 Task: Look for Airbnb options in Toktogul, Kyrgyzstan from 10th December, 2023 to 15th December, 2023 for 7 adults.4 bedrooms having 7 beds and 4 bathrooms. Property type can be house. Amenities needed are: wifi, TV, free parkinig on premises, gym, breakfast. Look for 3 properties as per requirement.
Action: Mouse moved to (571, 83)
Screenshot: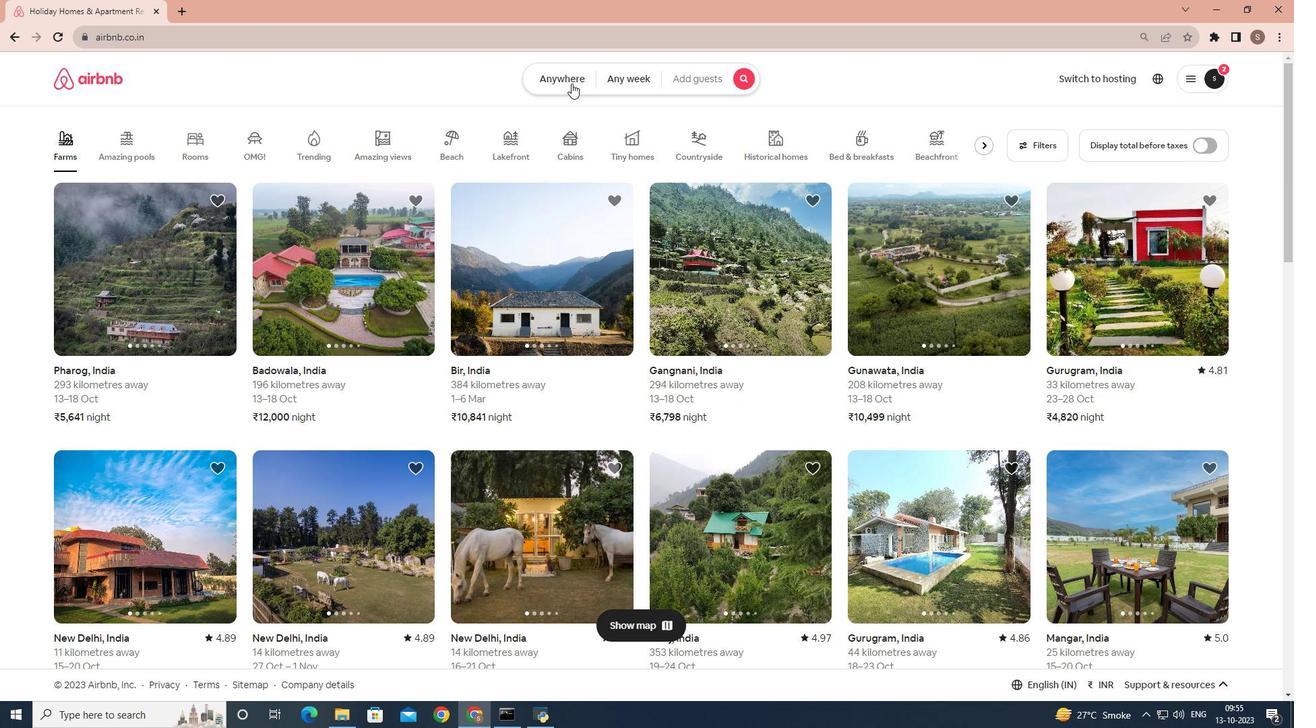 
Action: Mouse pressed left at (571, 83)
Screenshot: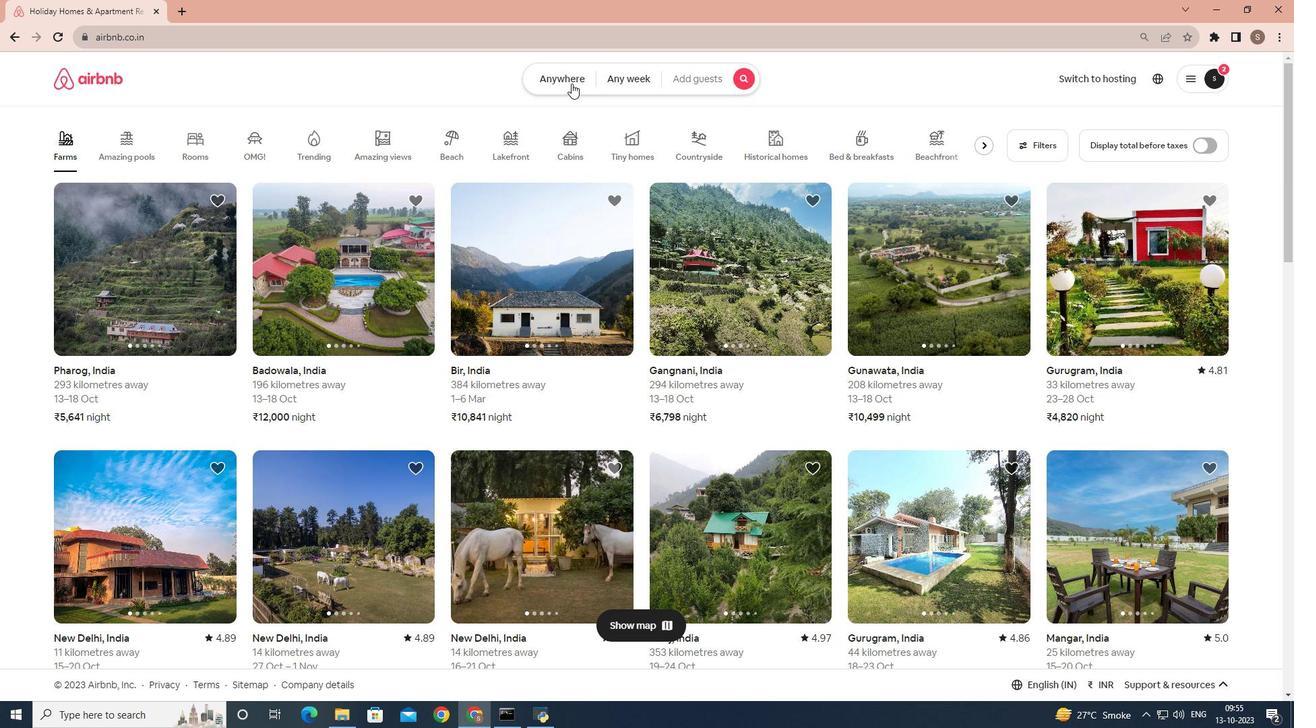 
Action: Mouse moved to (482, 136)
Screenshot: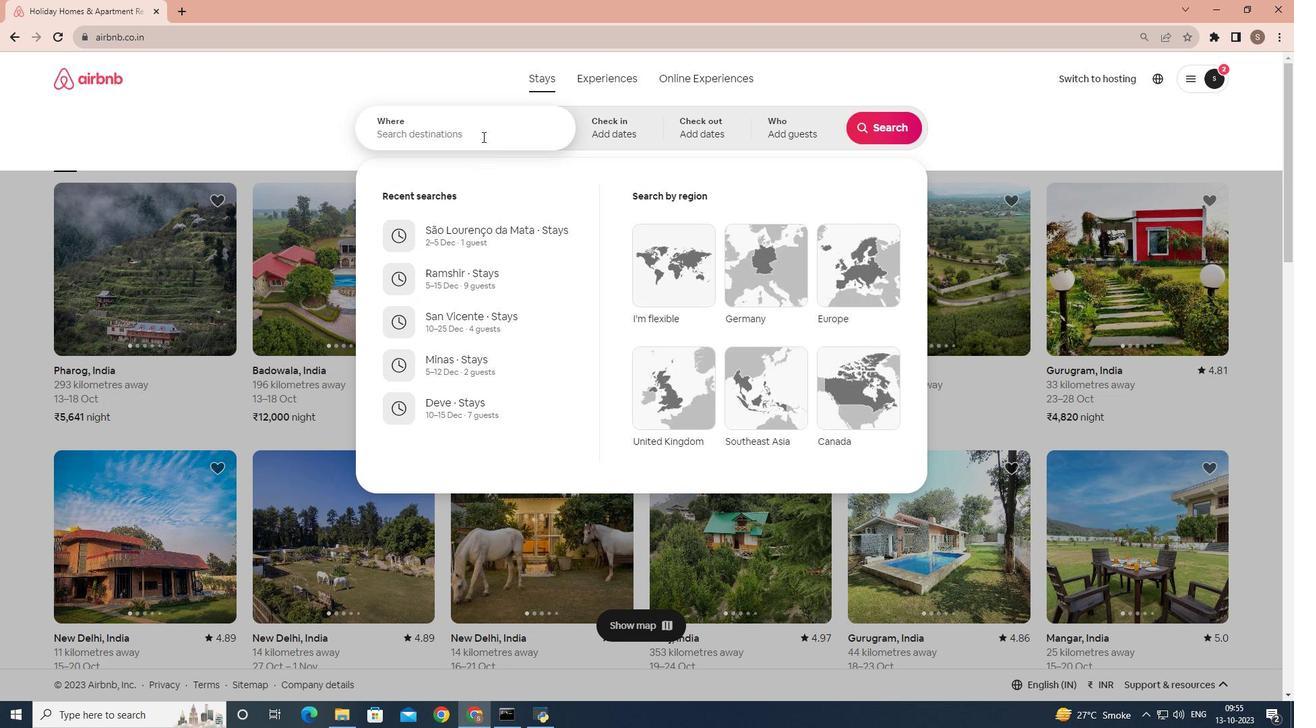 
Action: Mouse pressed left at (482, 136)
Screenshot: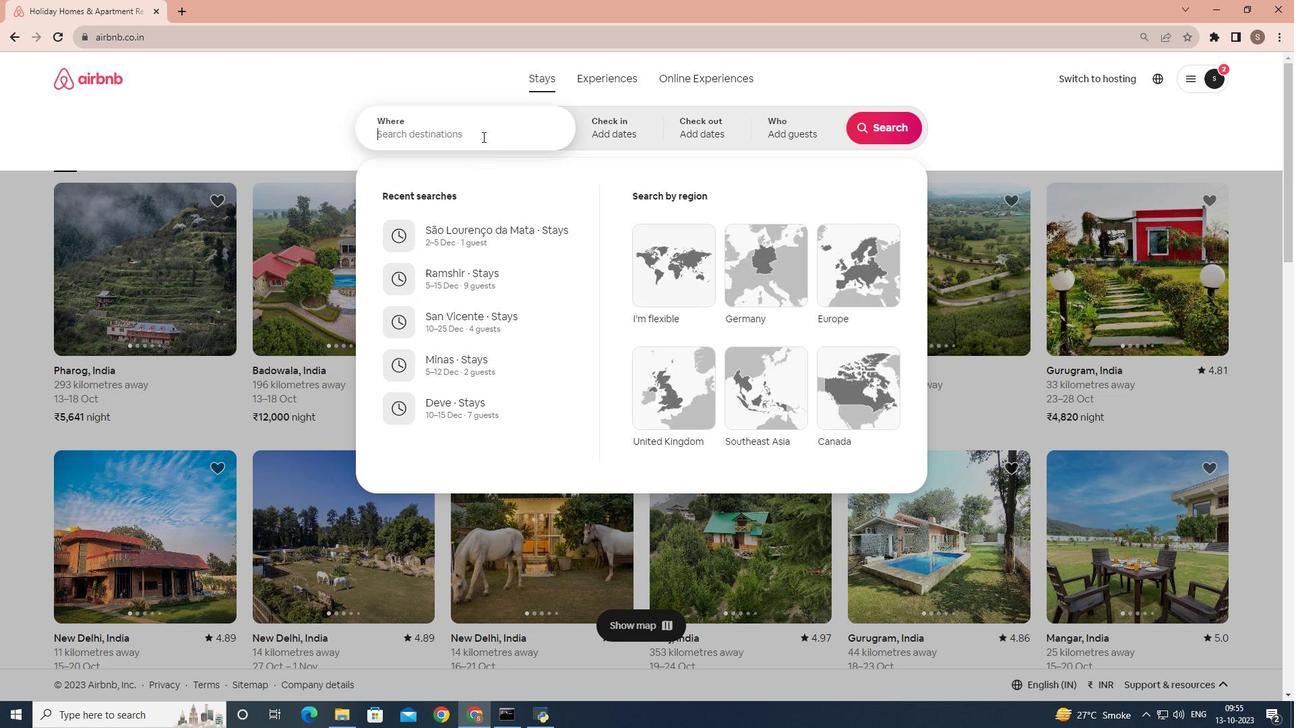 
Action: Key pressed <Key.shift><Key.shift><Key.shift><Key.shift><Key.shift>Toktogul,<Key.space><Key.shift>Kyrgyzstran
Screenshot: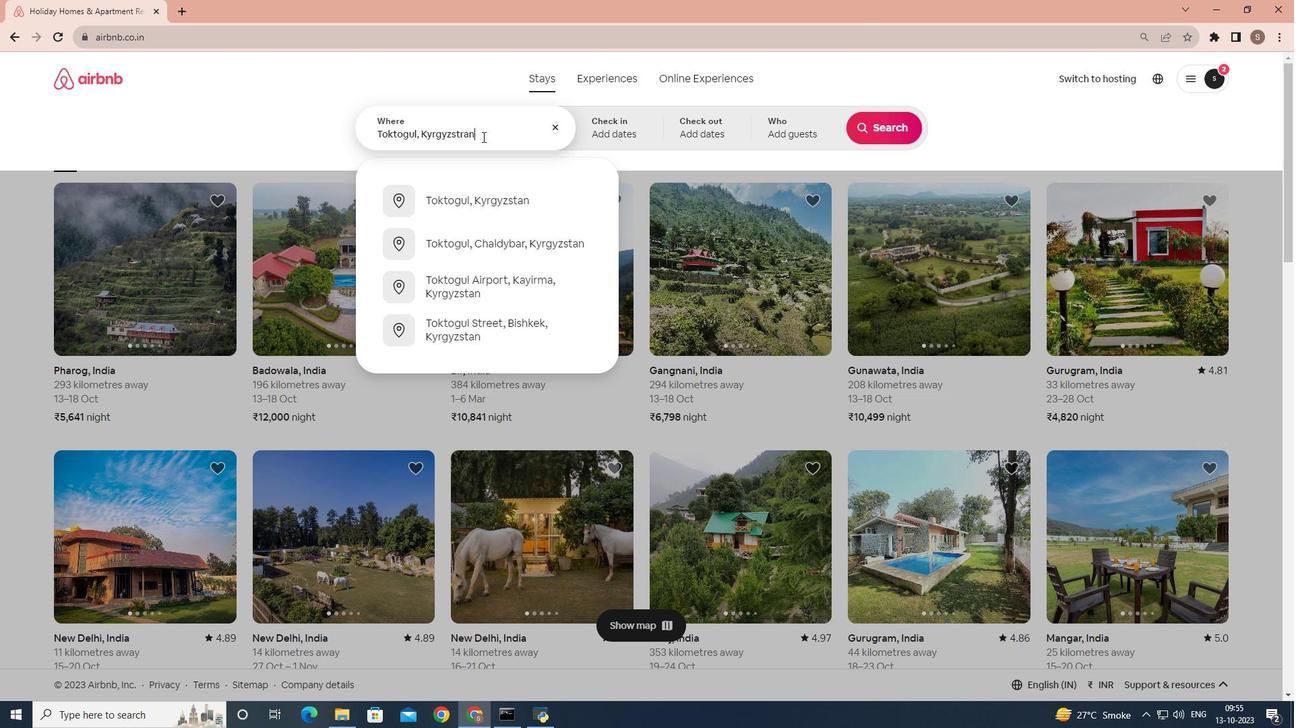 
Action: Mouse moved to (520, 198)
Screenshot: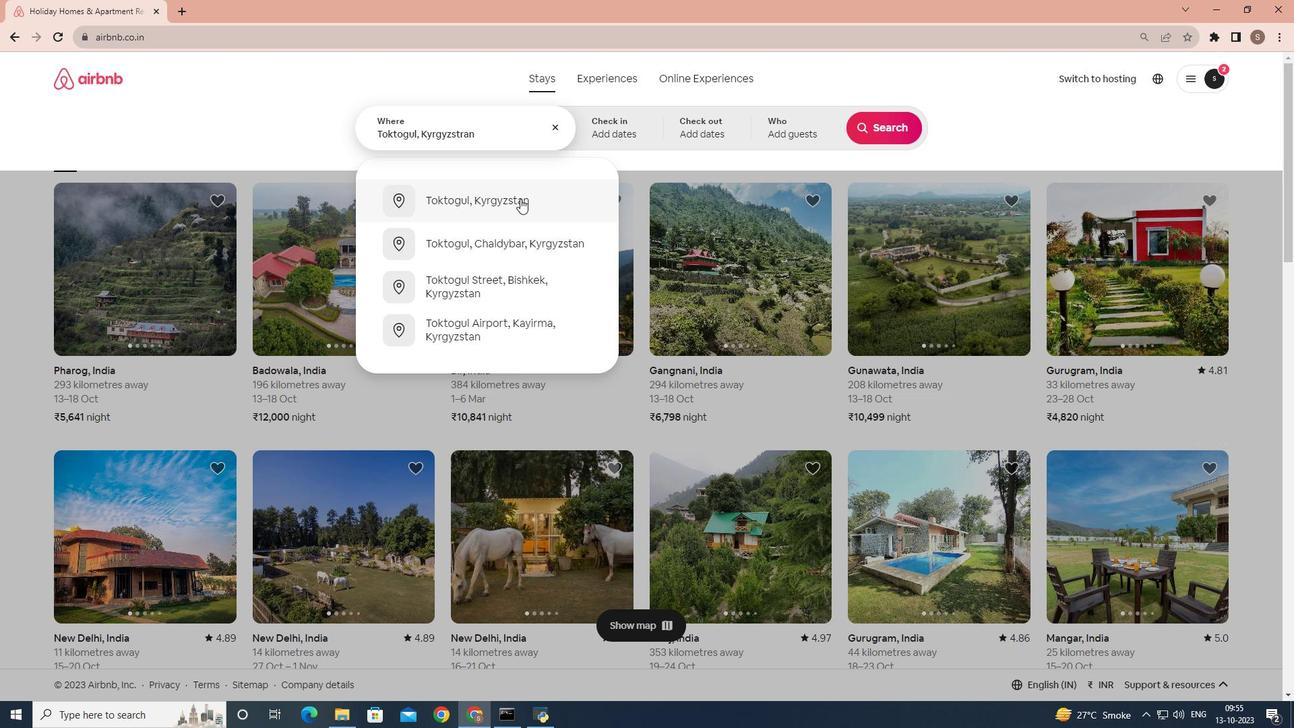 
Action: Mouse pressed left at (520, 198)
Screenshot: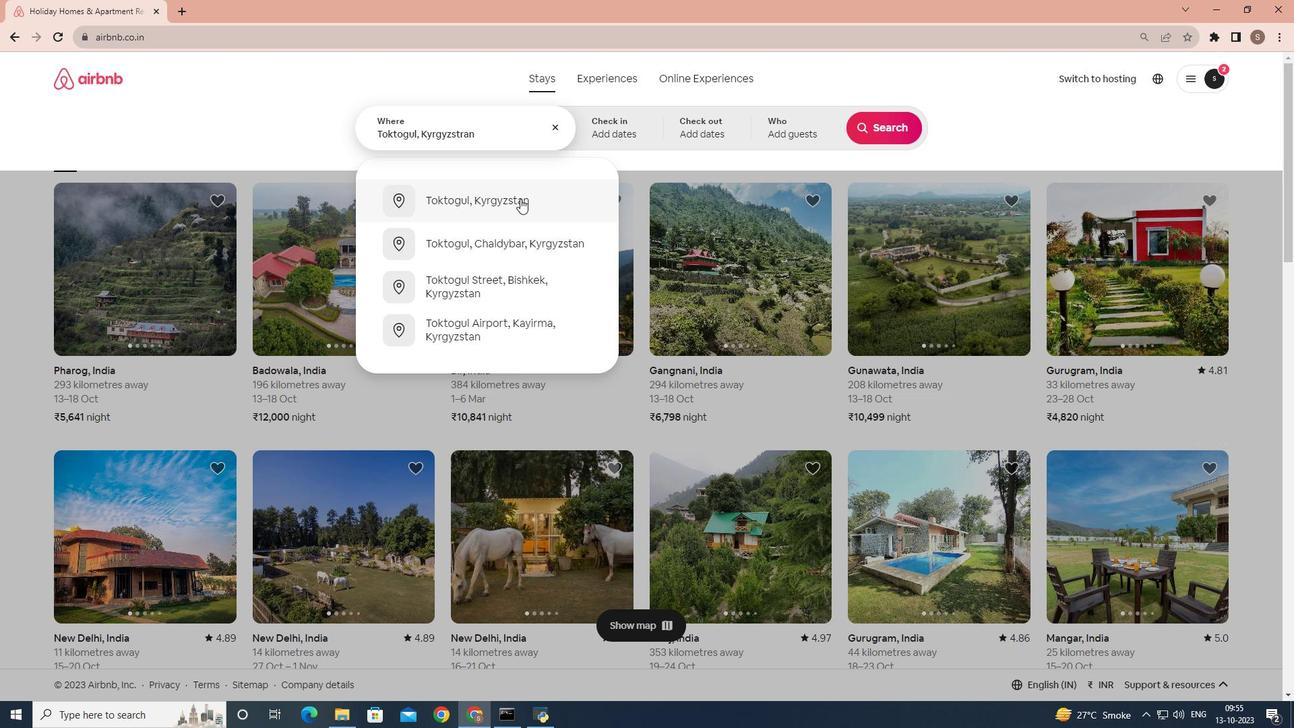 
Action: Mouse moved to (881, 229)
Screenshot: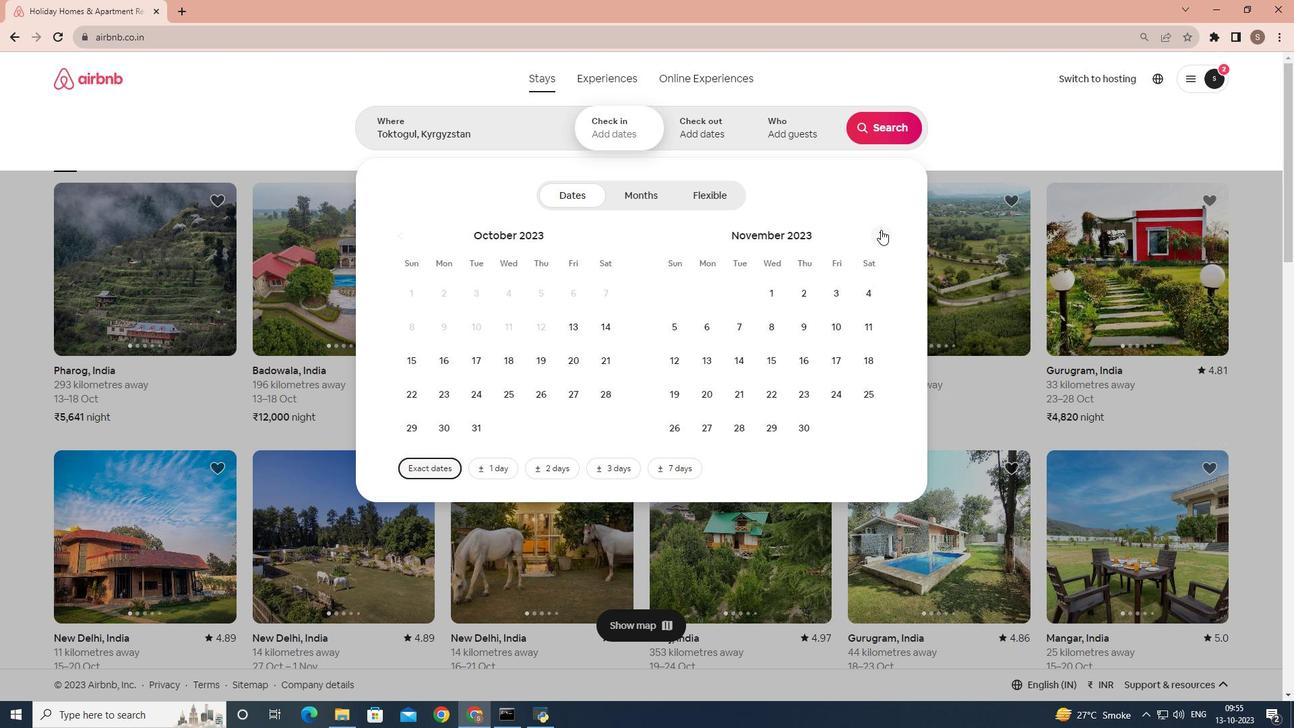 
Action: Mouse pressed left at (881, 229)
Screenshot: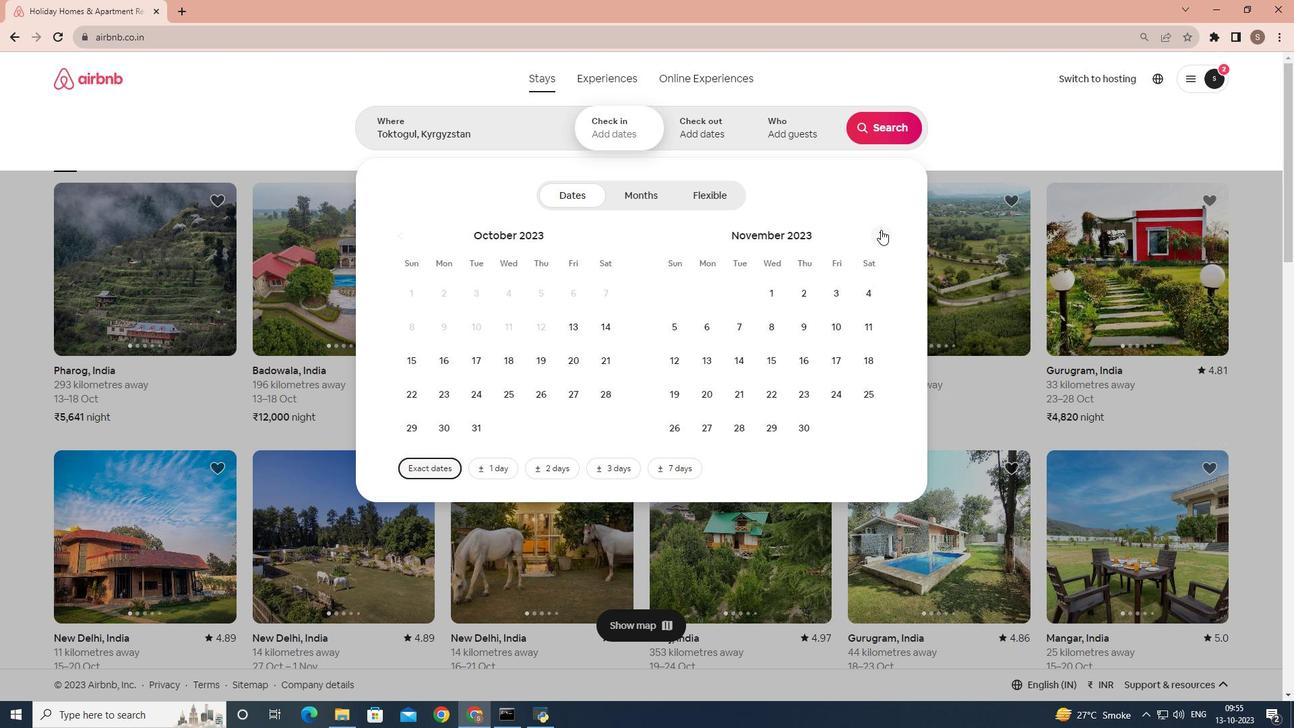 
Action: Mouse moved to (654, 363)
Screenshot: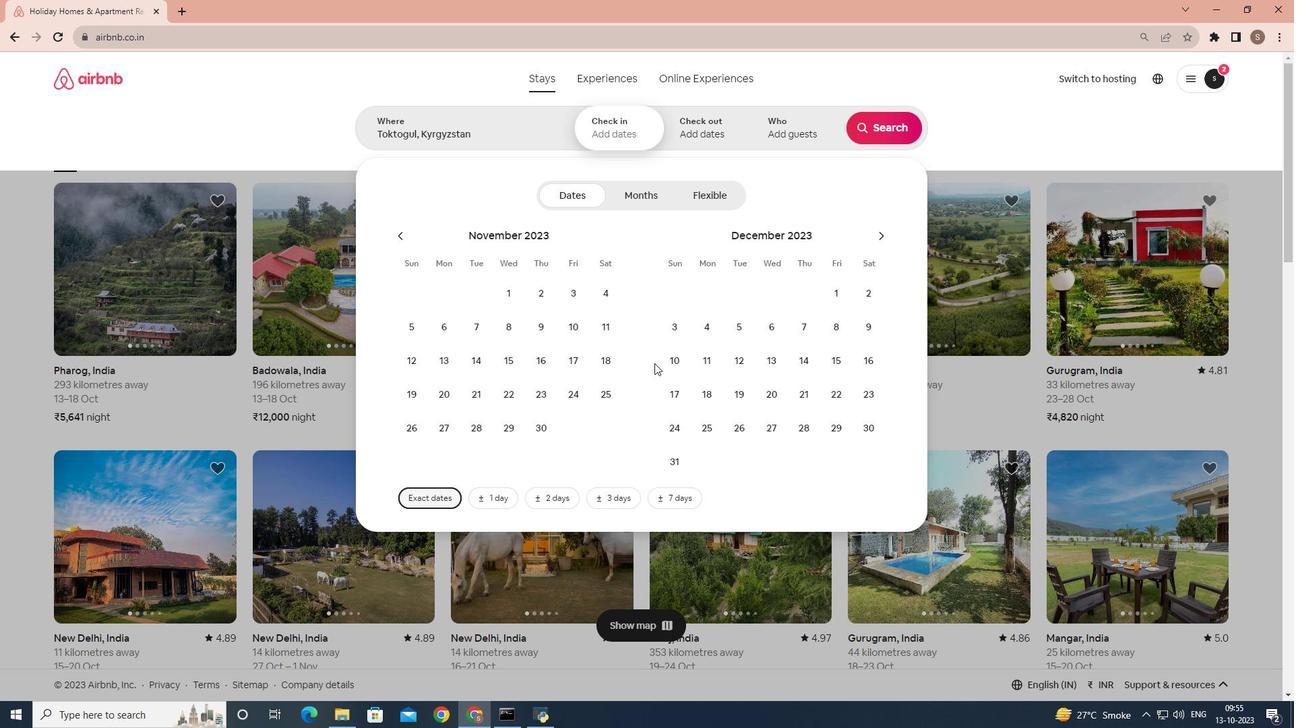 
Action: Mouse pressed left at (654, 363)
Screenshot: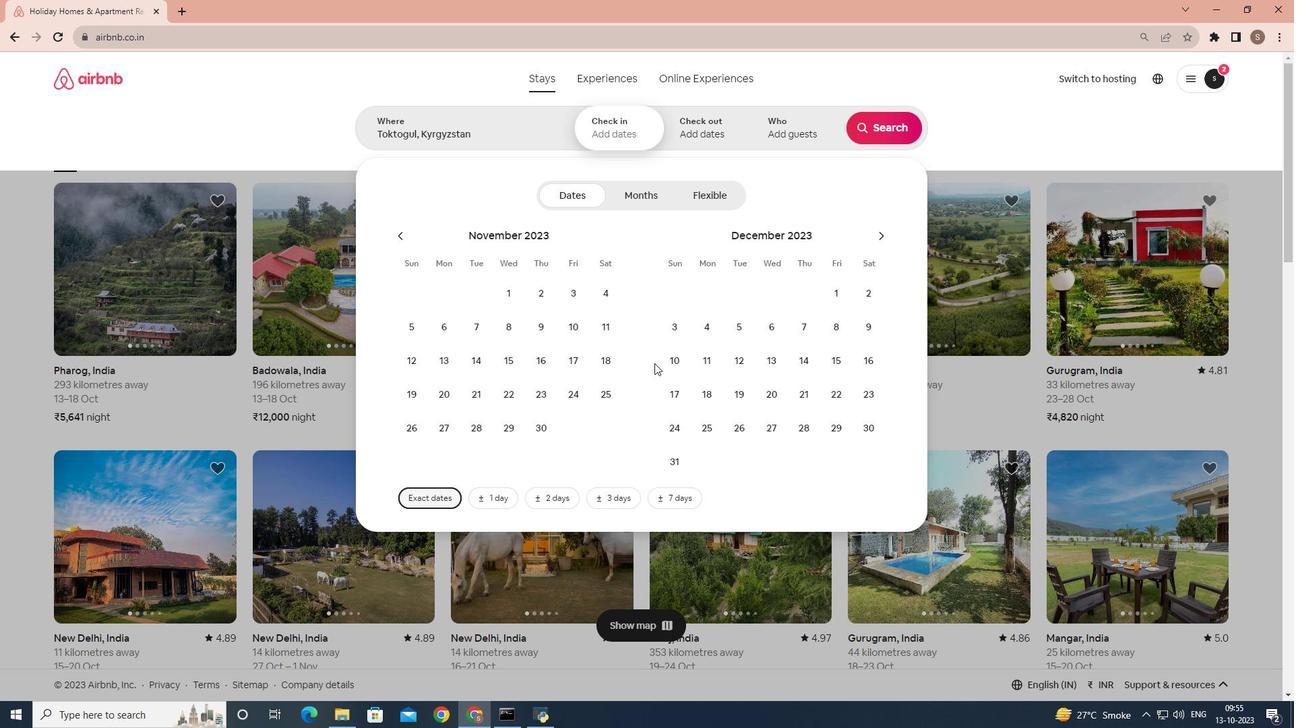 
Action: Mouse moved to (664, 365)
Screenshot: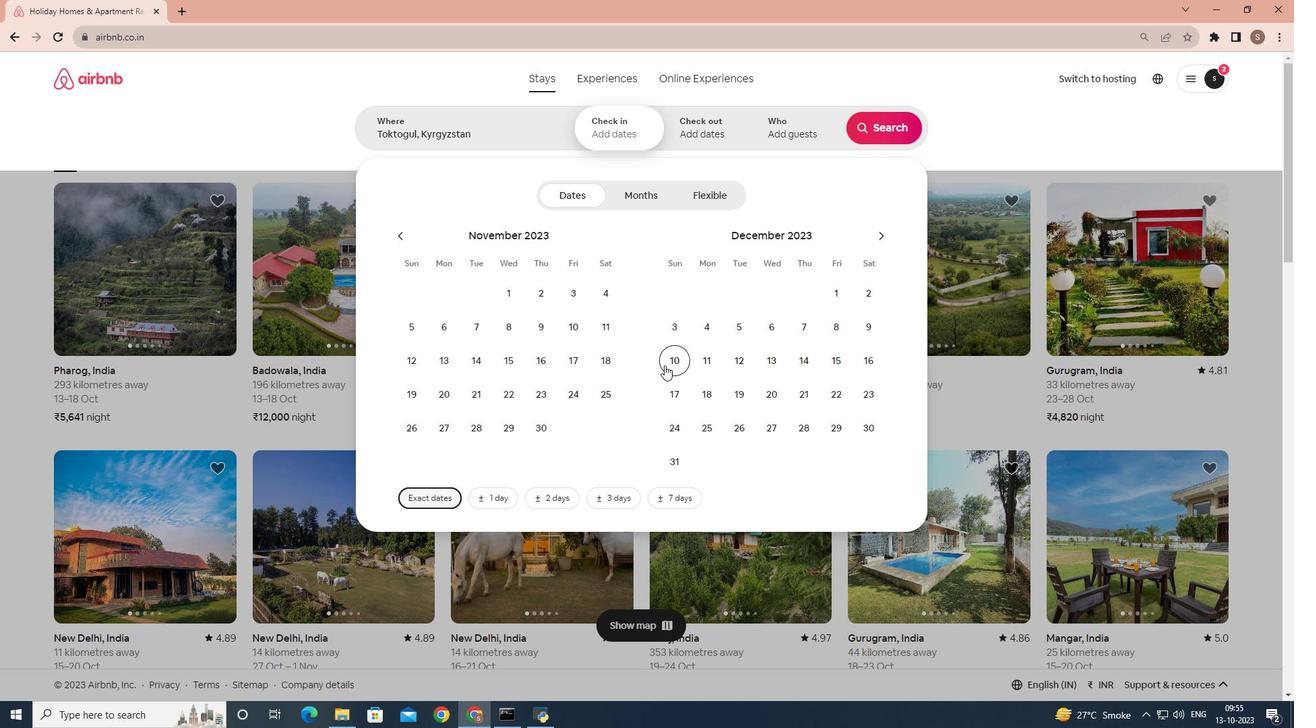 
Action: Mouse pressed left at (664, 365)
Screenshot: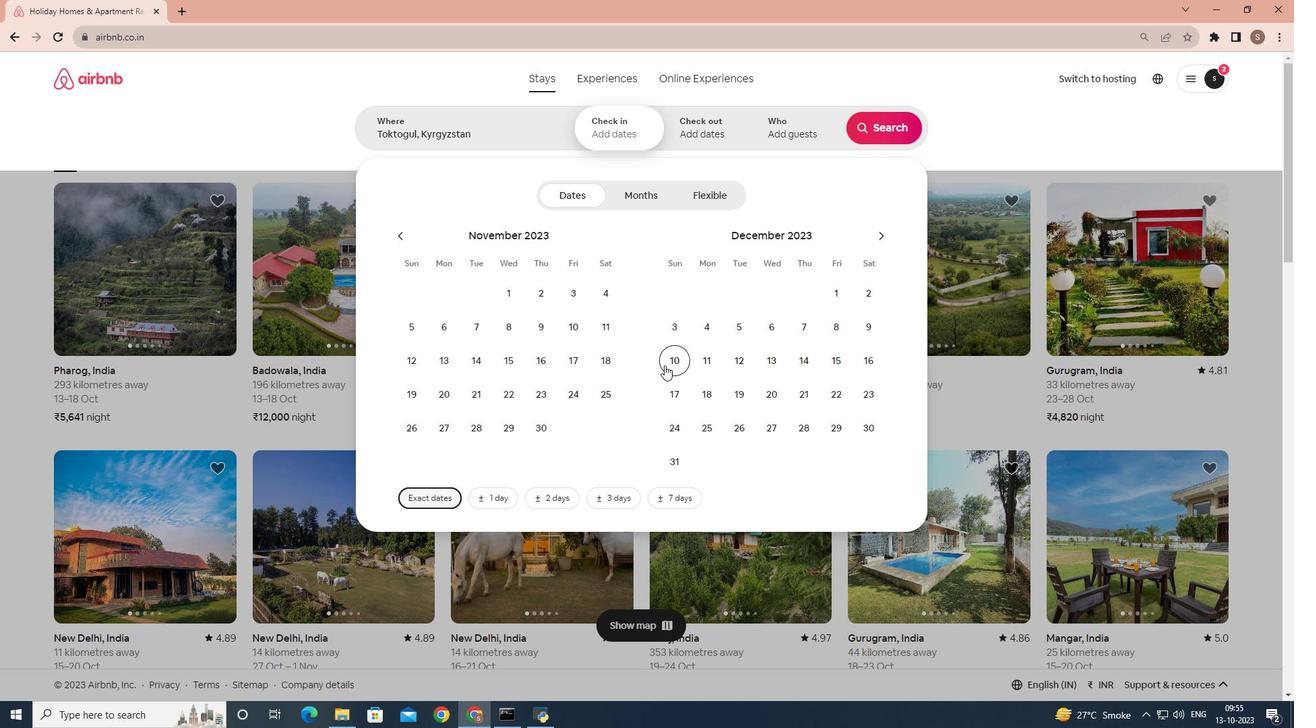 
Action: Mouse moved to (827, 367)
Screenshot: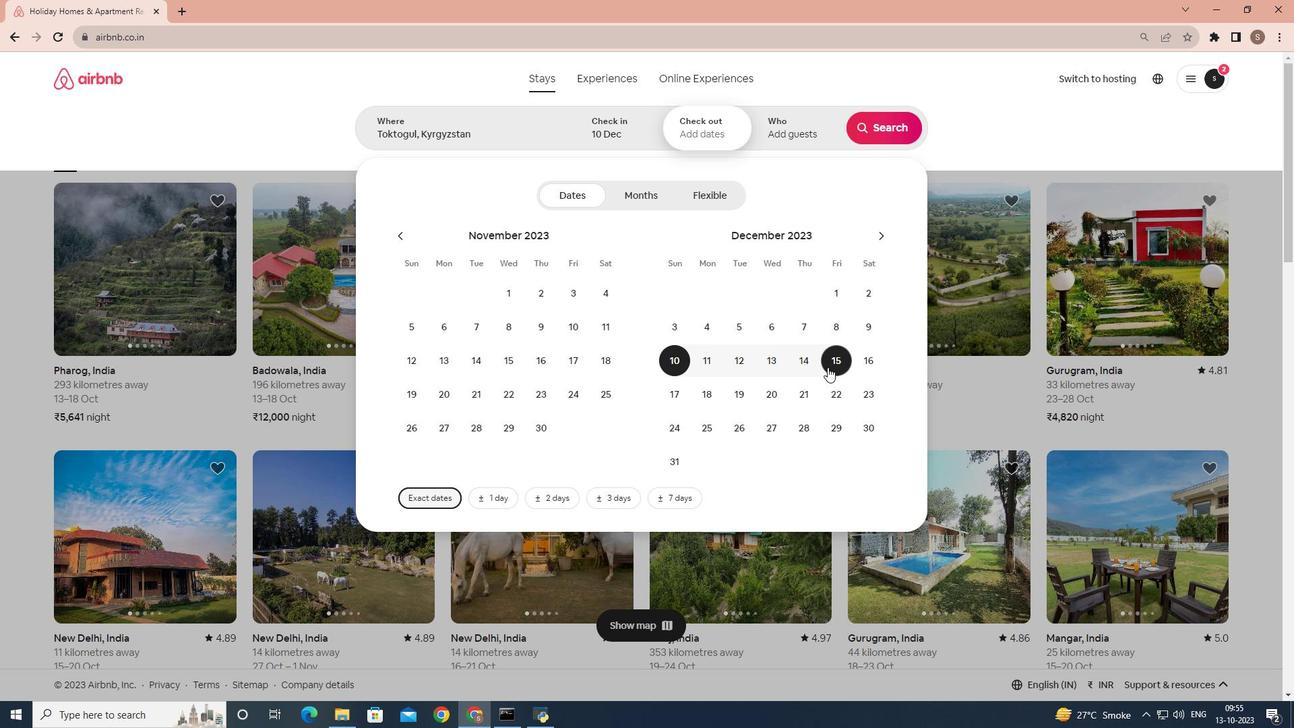 
Action: Mouse pressed left at (827, 367)
Screenshot: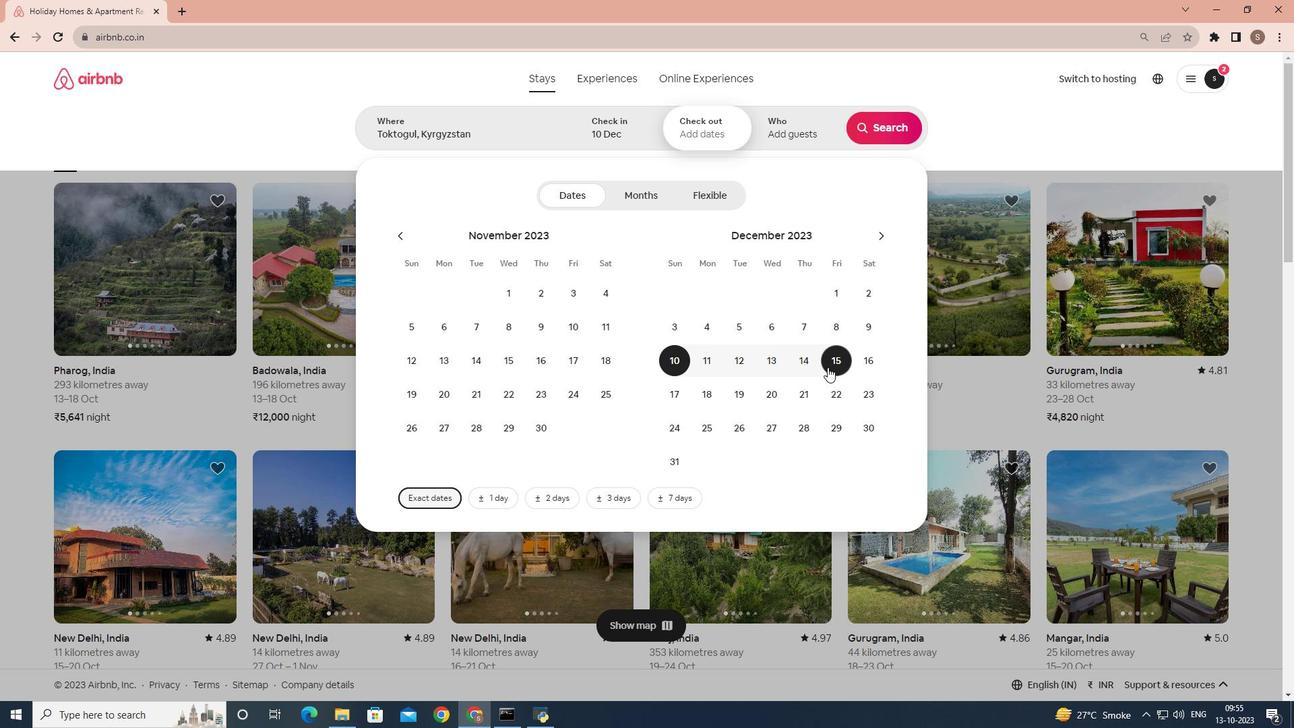 
Action: Mouse moved to (786, 138)
Screenshot: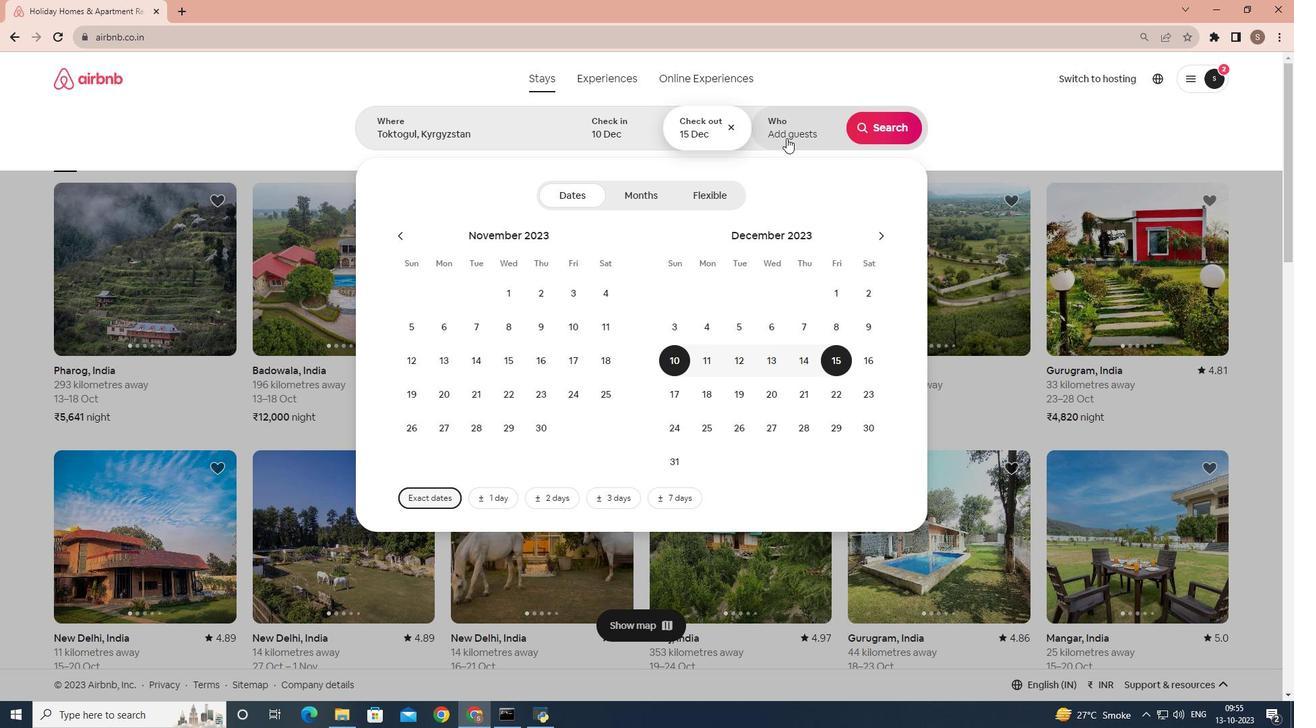 
Action: Mouse pressed left at (786, 138)
Screenshot: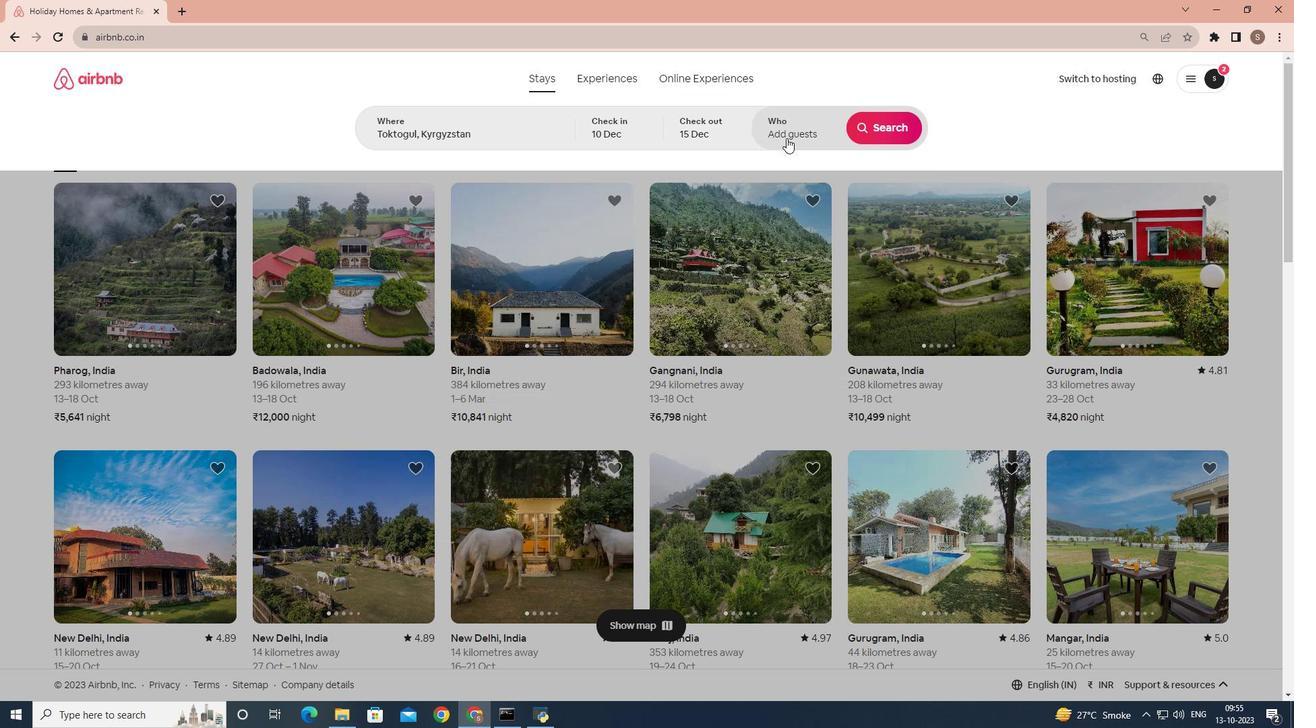 
Action: Mouse moved to (892, 199)
Screenshot: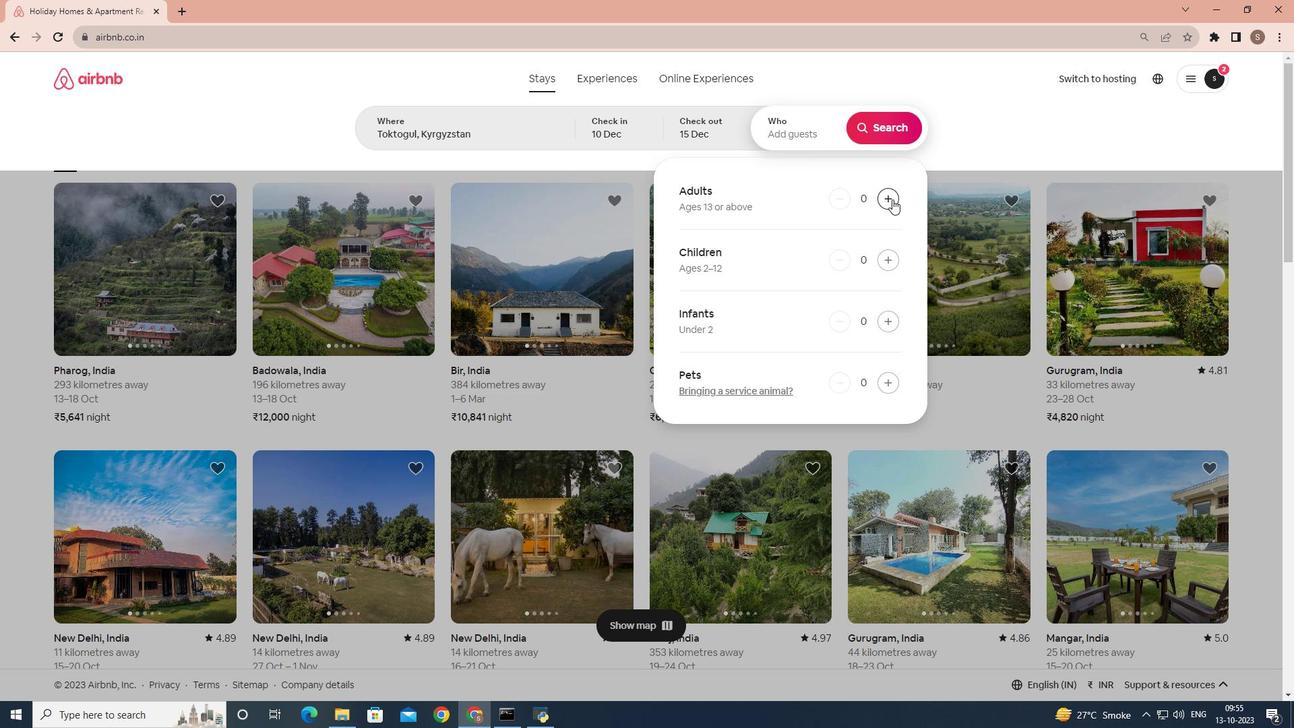 
Action: Mouse pressed left at (892, 199)
Screenshot: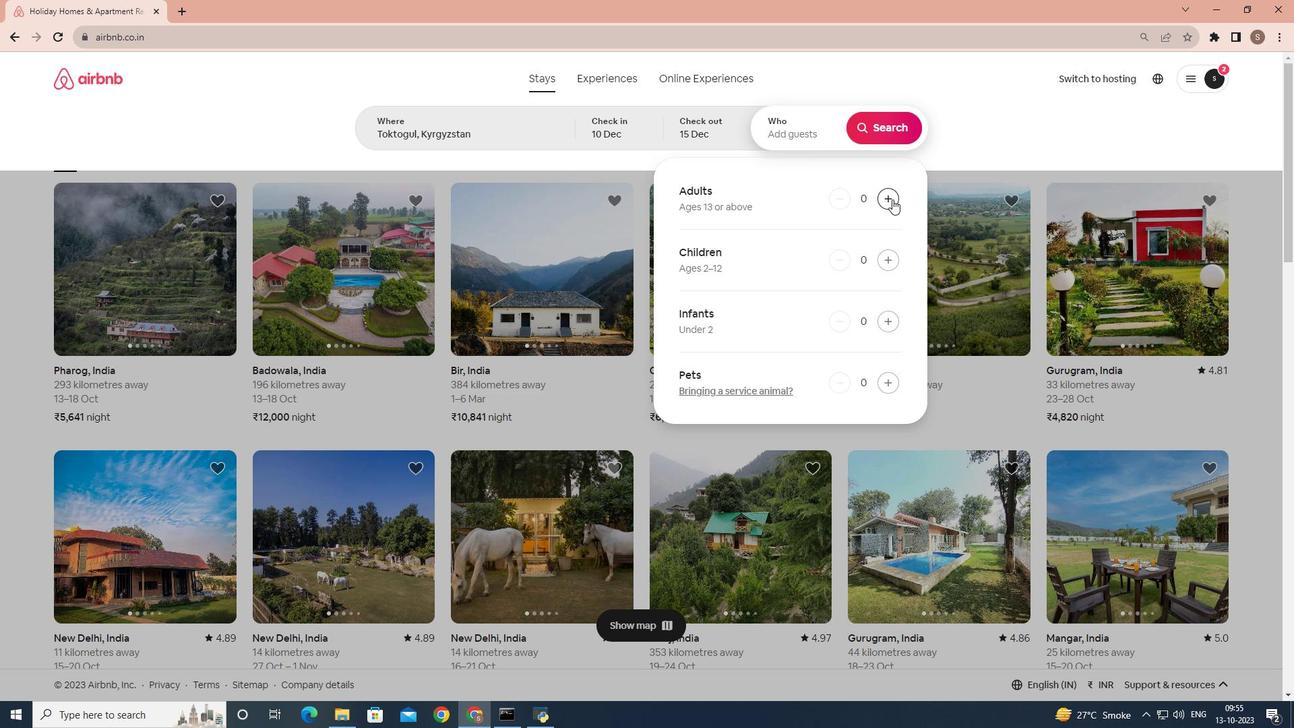 
Action: Mouse pressed left at (892, 199)
Screenshot: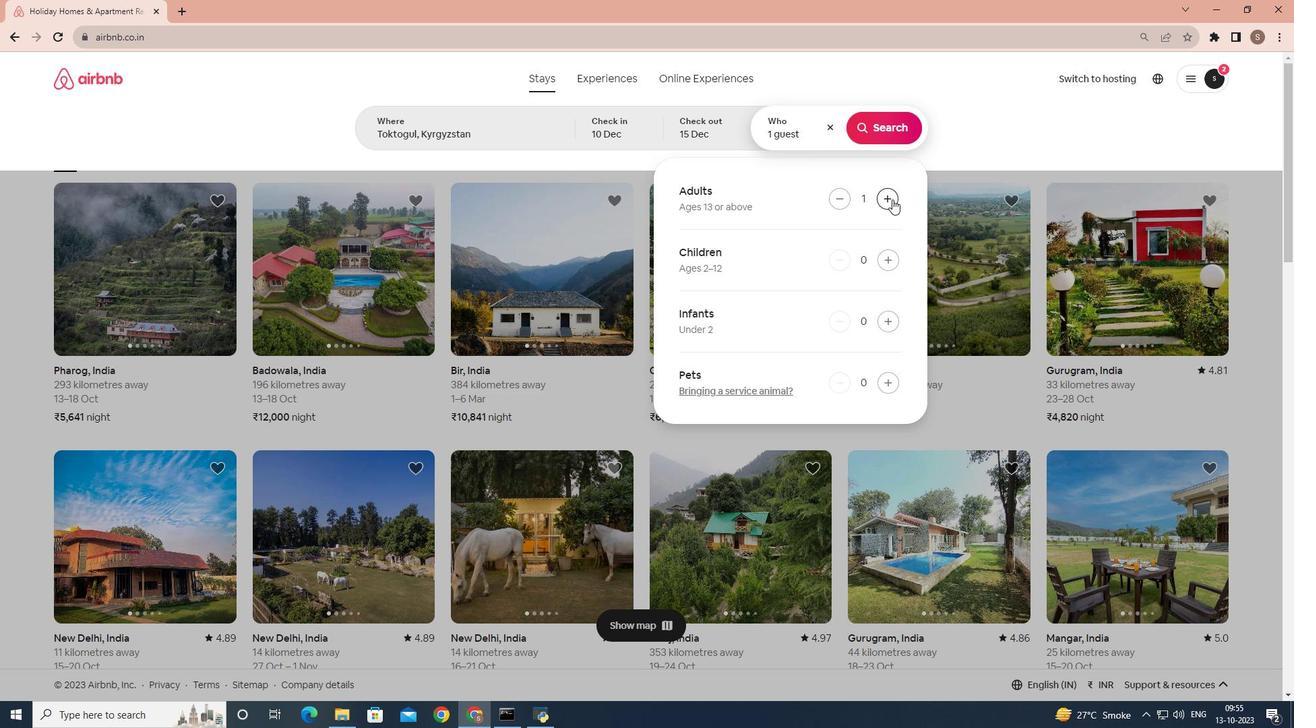 
Action: Mouse pressed left at (892, 199)
Screenshot: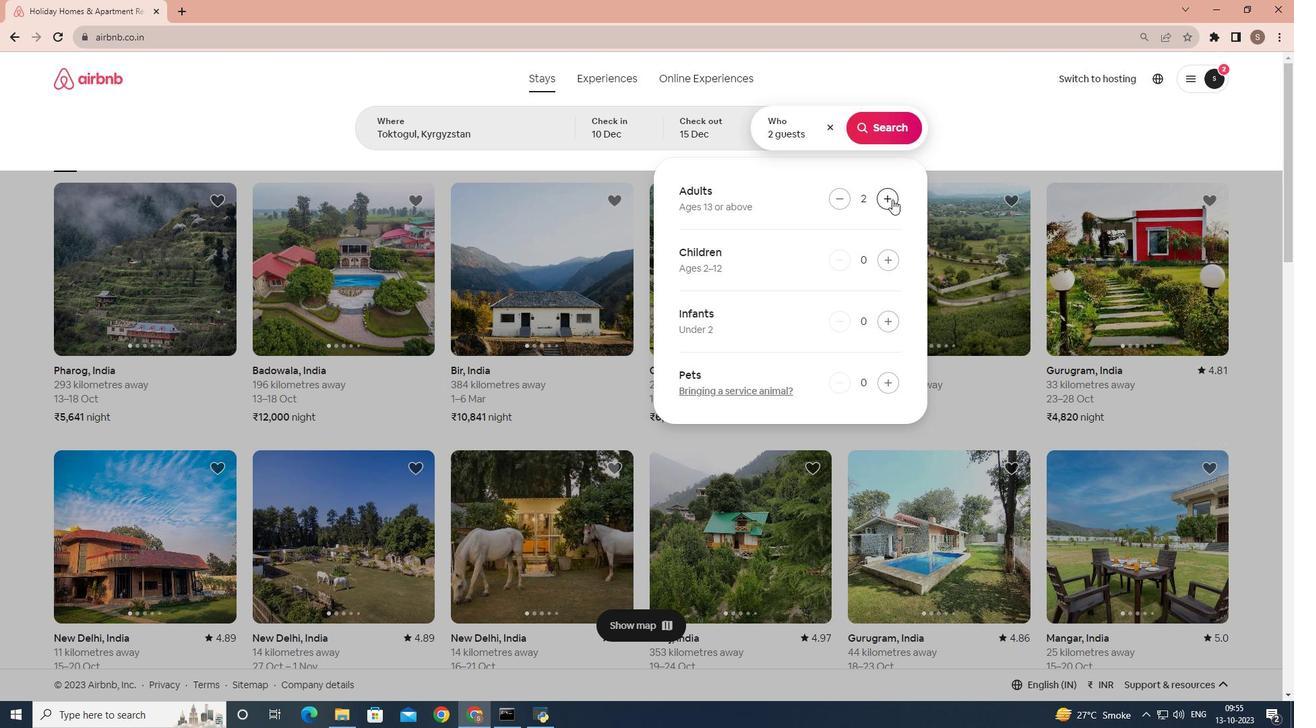 
Action: Mouse pressed left at (892, 199)
Screenshot: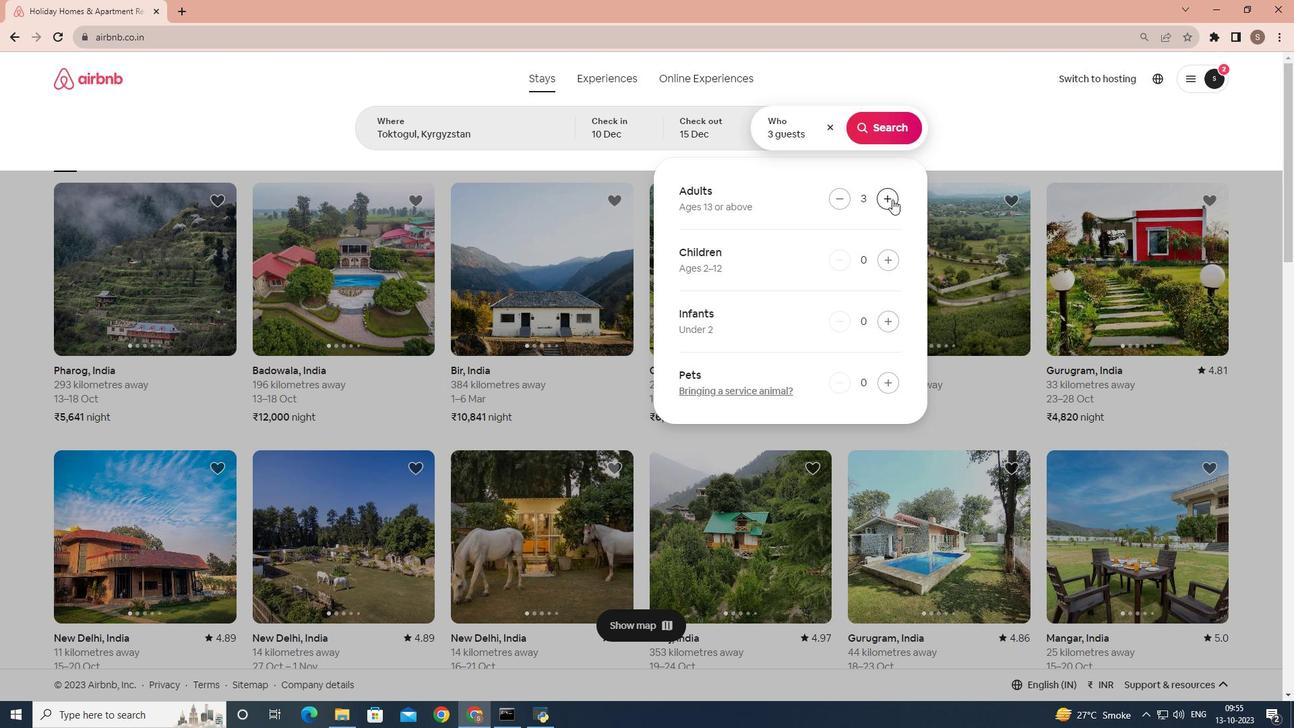 
Action: Mouse pressed left at (892, 199)
Screenshot: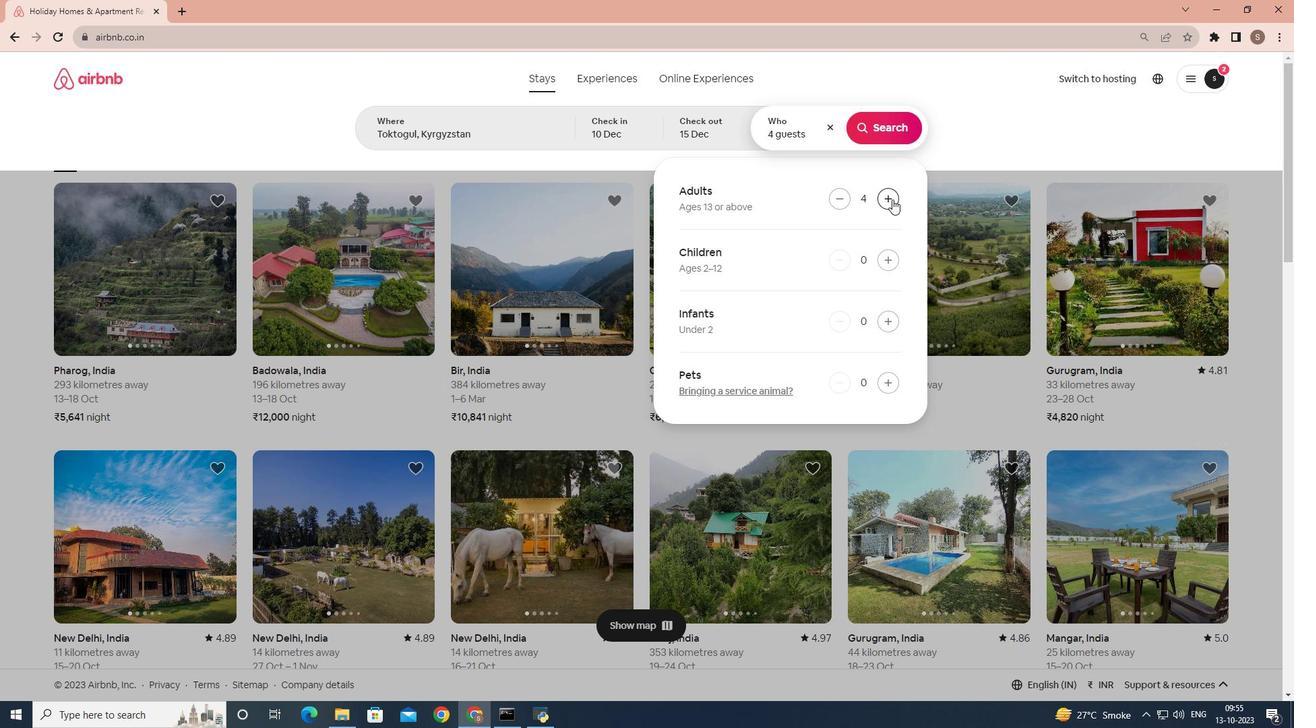 
Action: Mouse pressed left at (892, 199)
Screenshot: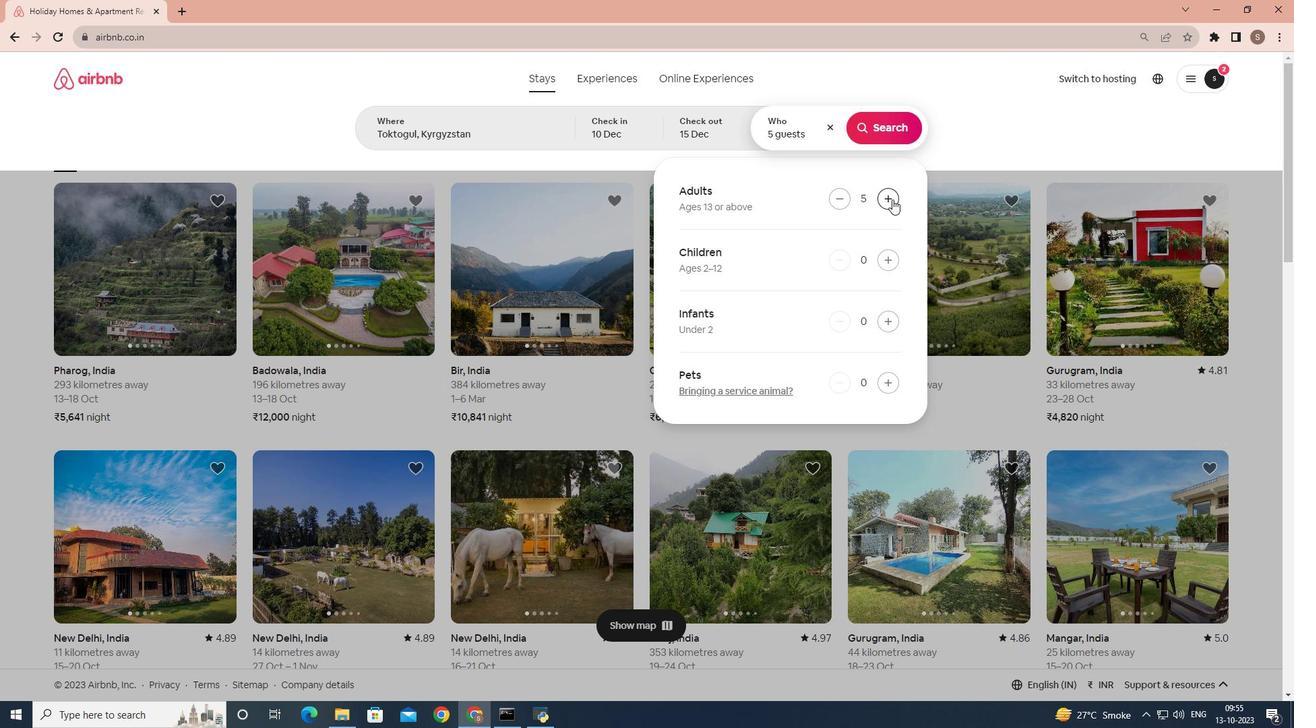 
Action: Mouse pressed left at (892, 199)
Screenshot: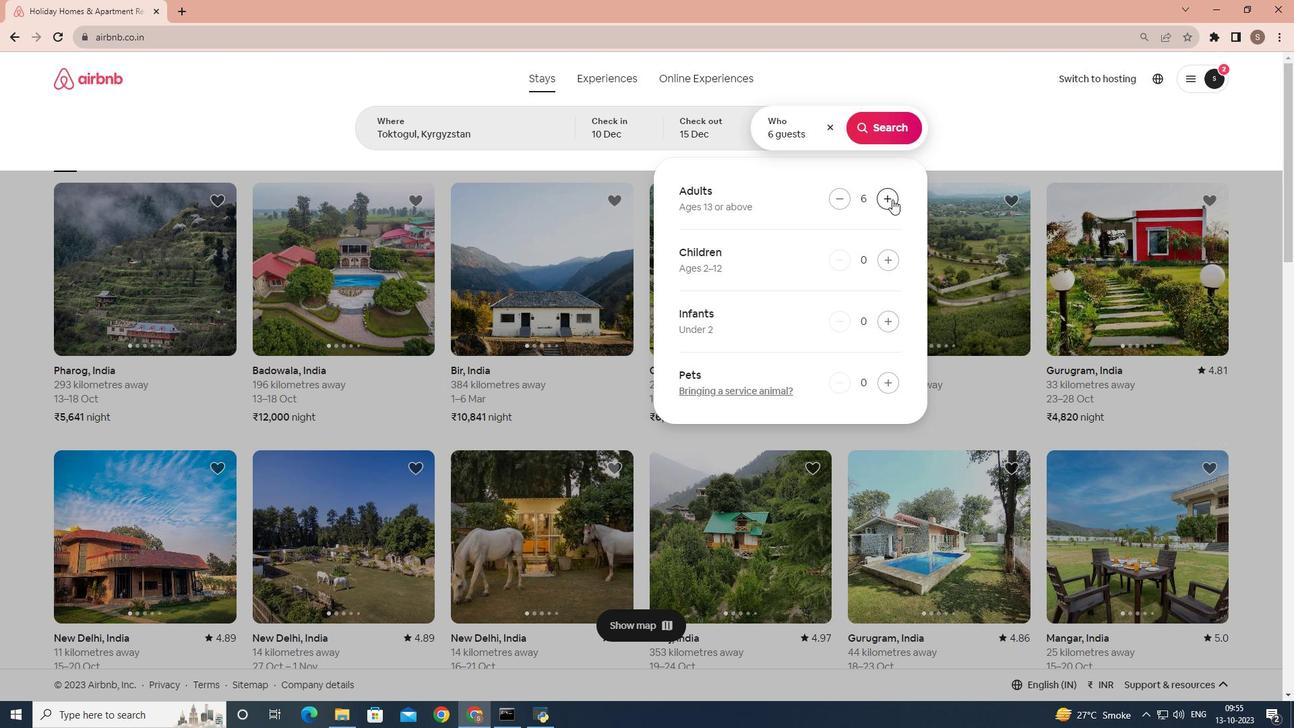 
Action: Mouse moved to (895, 125)
Screenshot: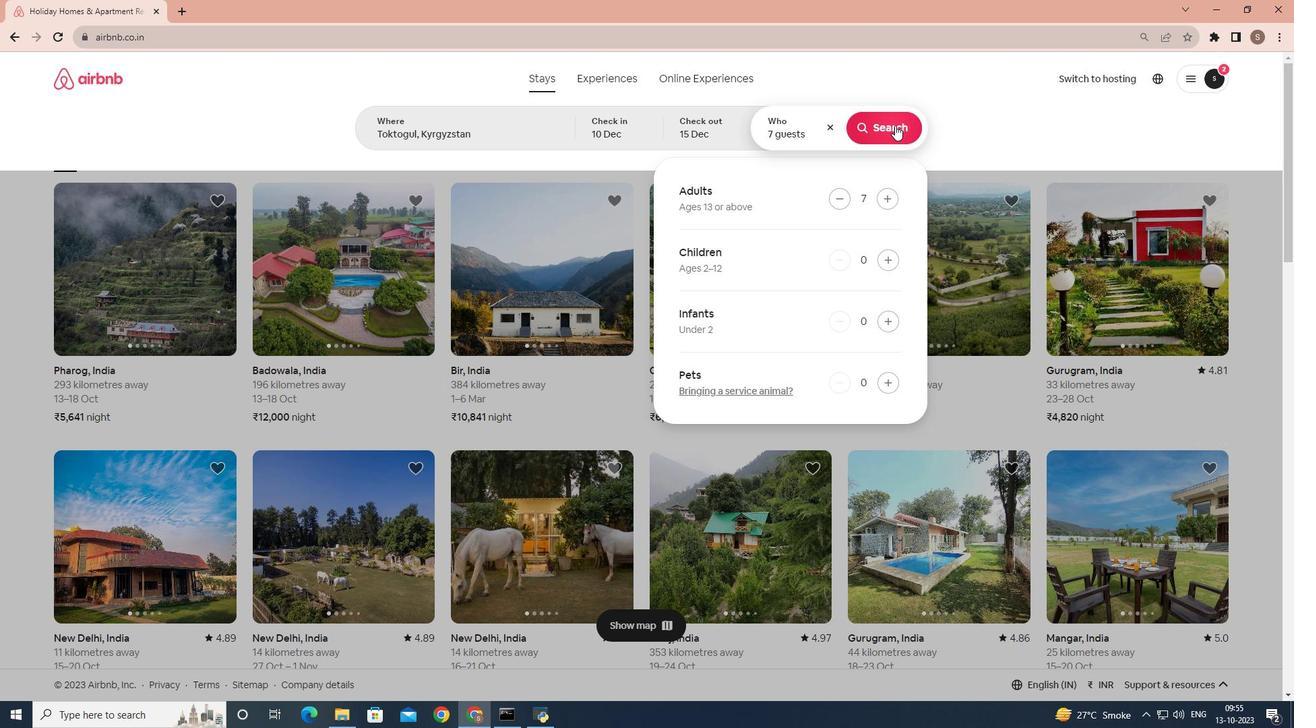 
Action: Mouse pressed left at (895, 125)
Screenshot: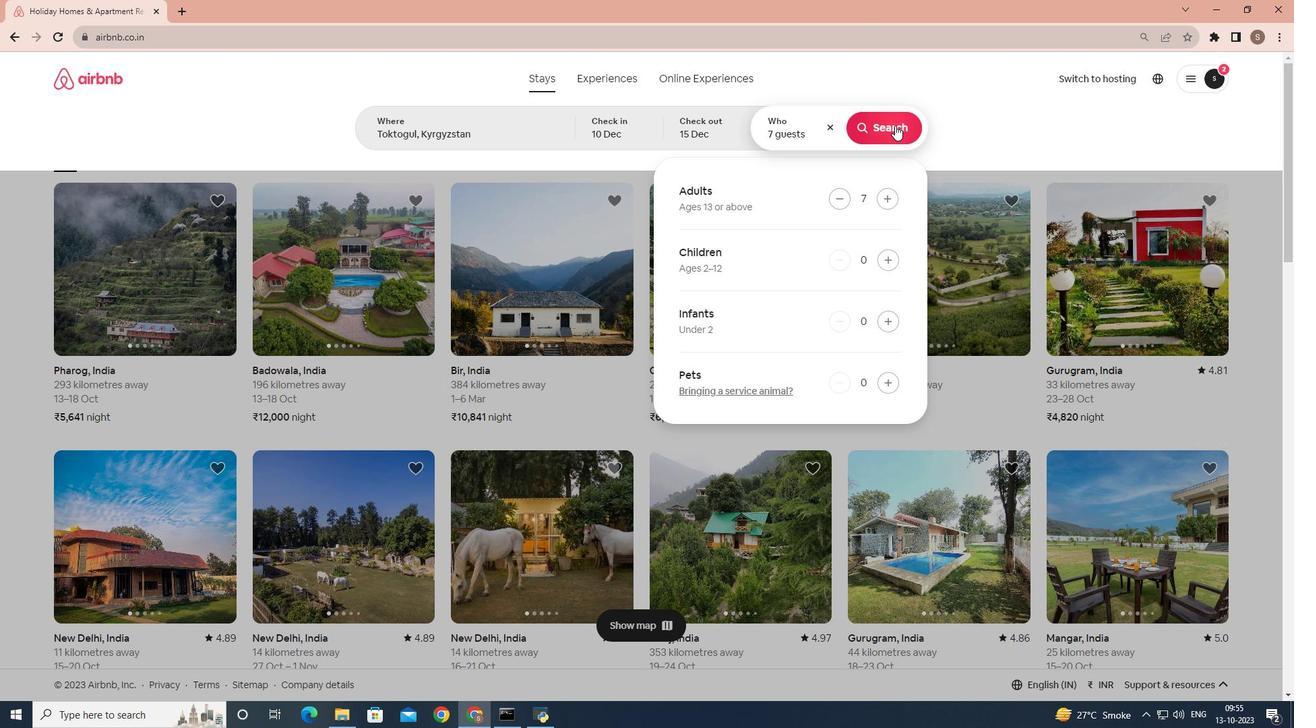 
Action: Mouse moved to (1065, 132)
Screenshot: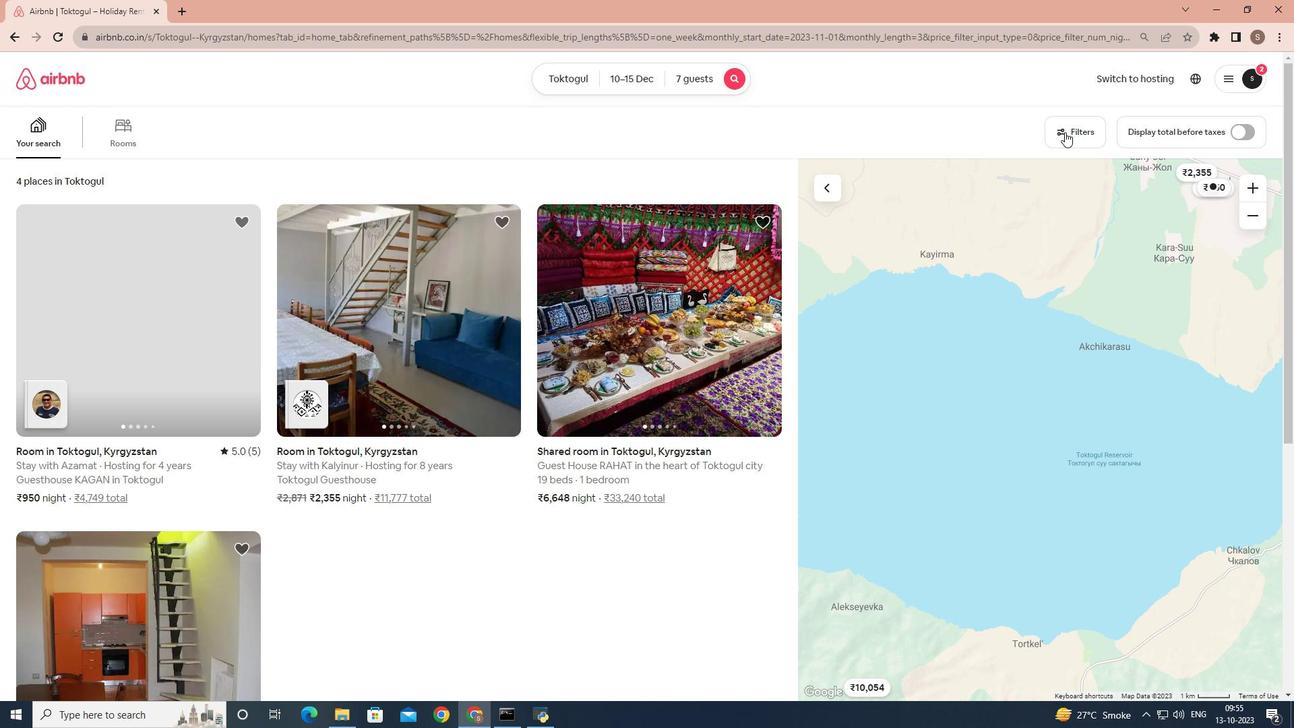 
Action: Mouse pressed left at (1065, 132)
Screenshot: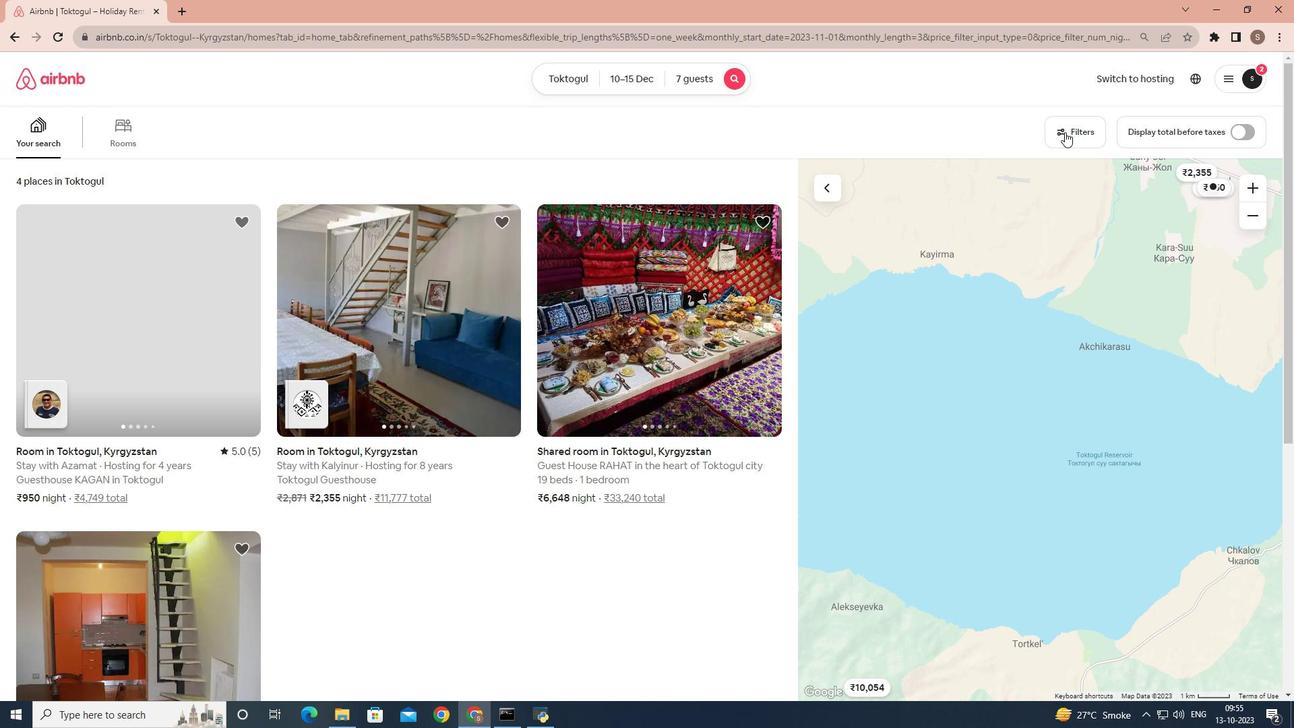 
Action: Mouse moved to (674, 454)
Screenshot: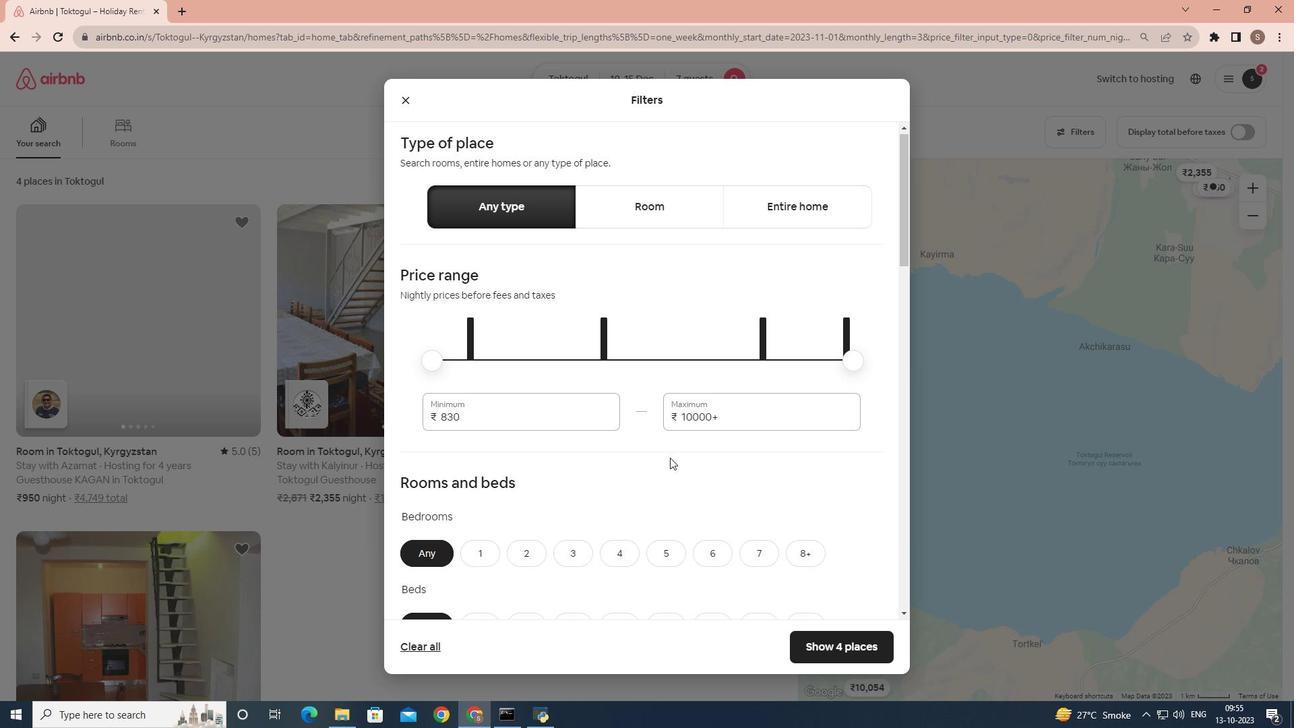 
Action: Mouse scrolled (674, 453) with delta (0, 0)
Screenshot: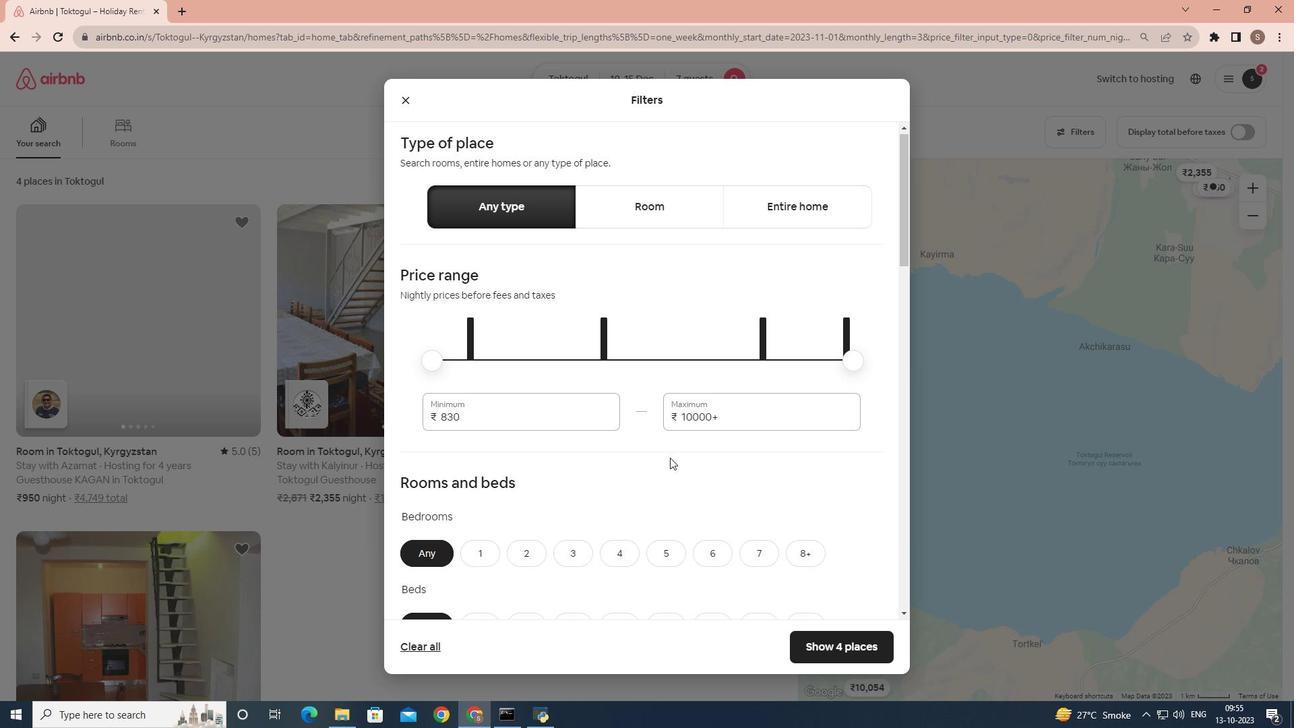 
Action: Mouse moved to (670, 457)
Screenshot: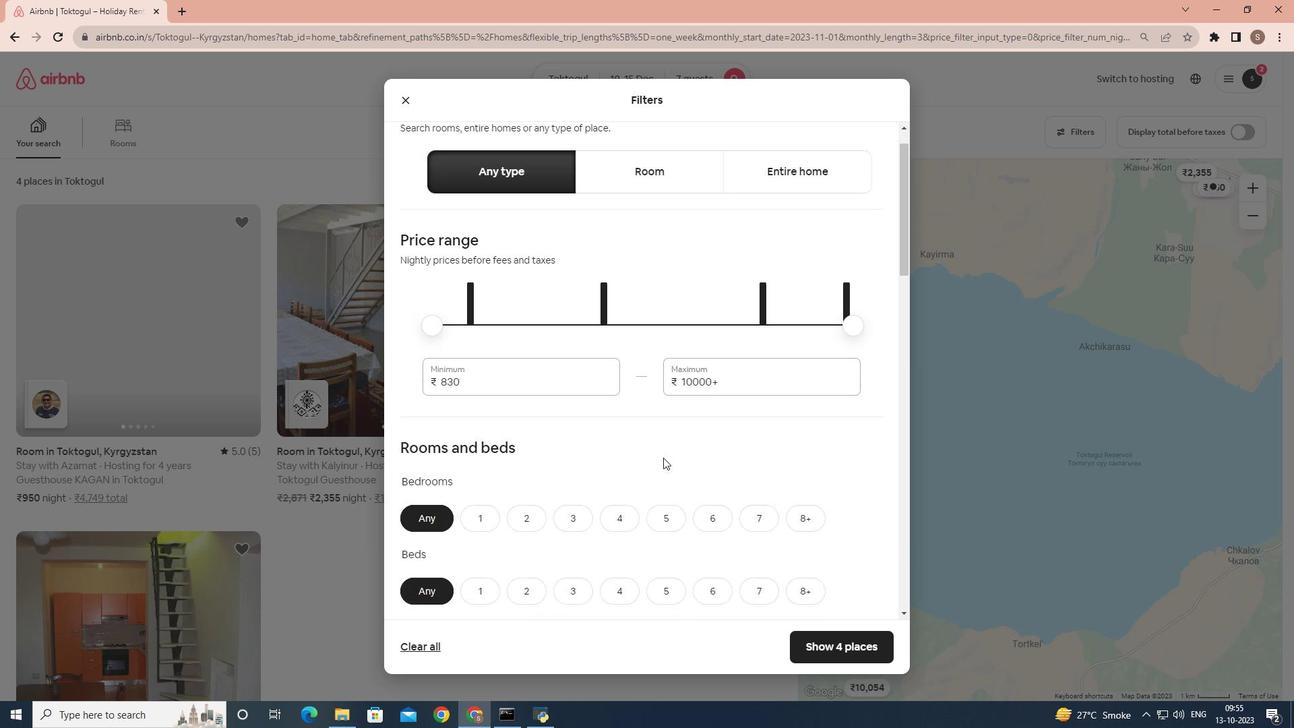 
Action: Mouse scrolled (670, 457) with delta (0, 0)
Screenshot: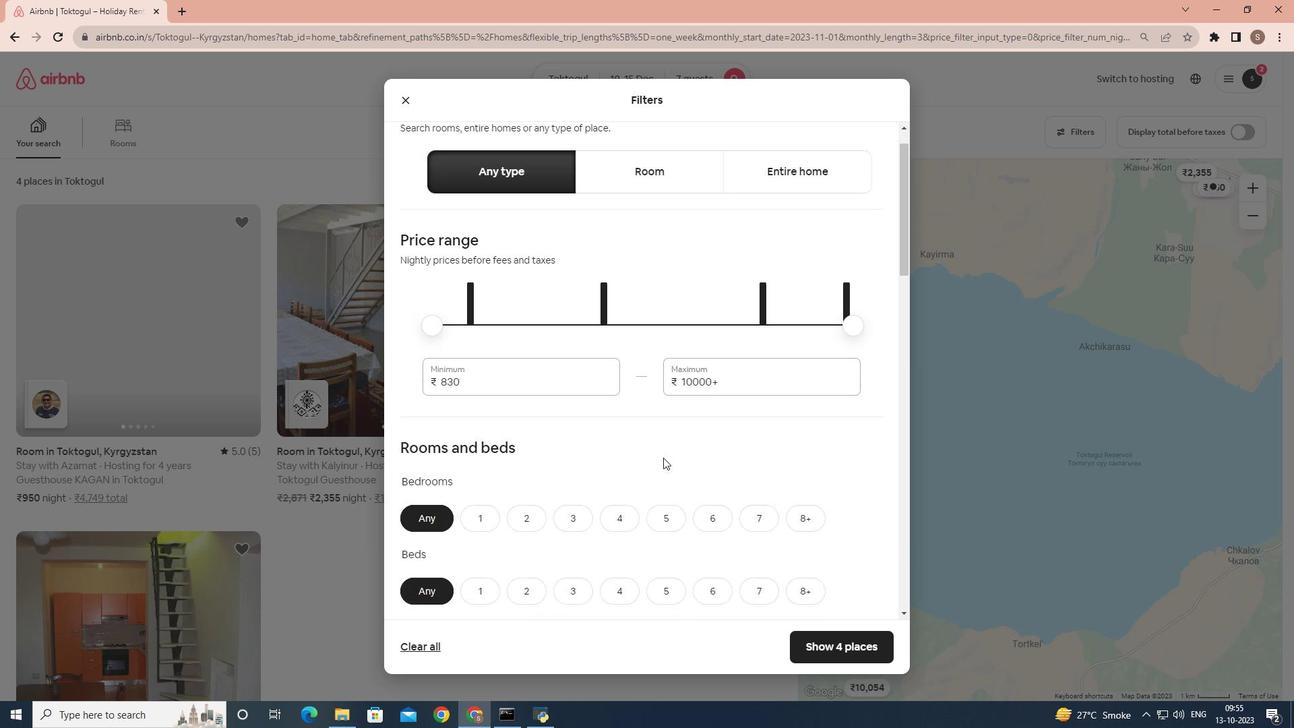 
Action: Mouse moved to (612, 422)
Screenshot: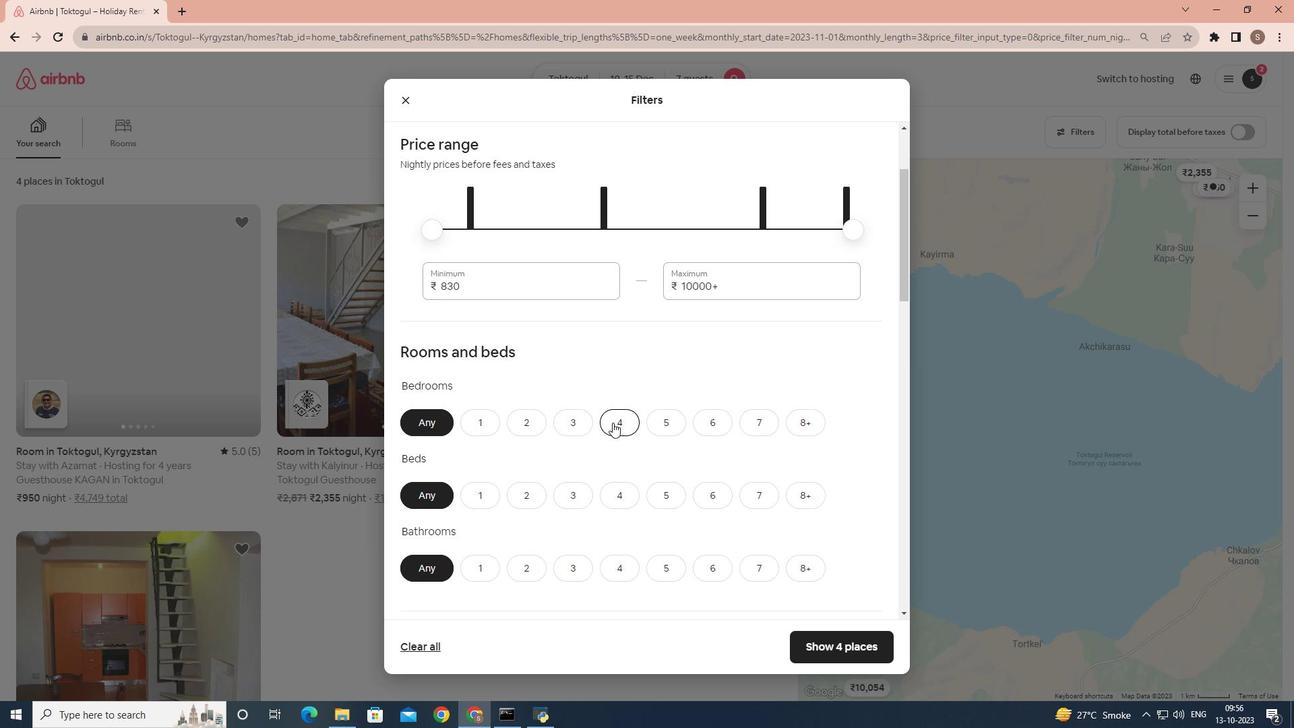 
Action: Mouse pressed left at (612, 422)
Screenshot: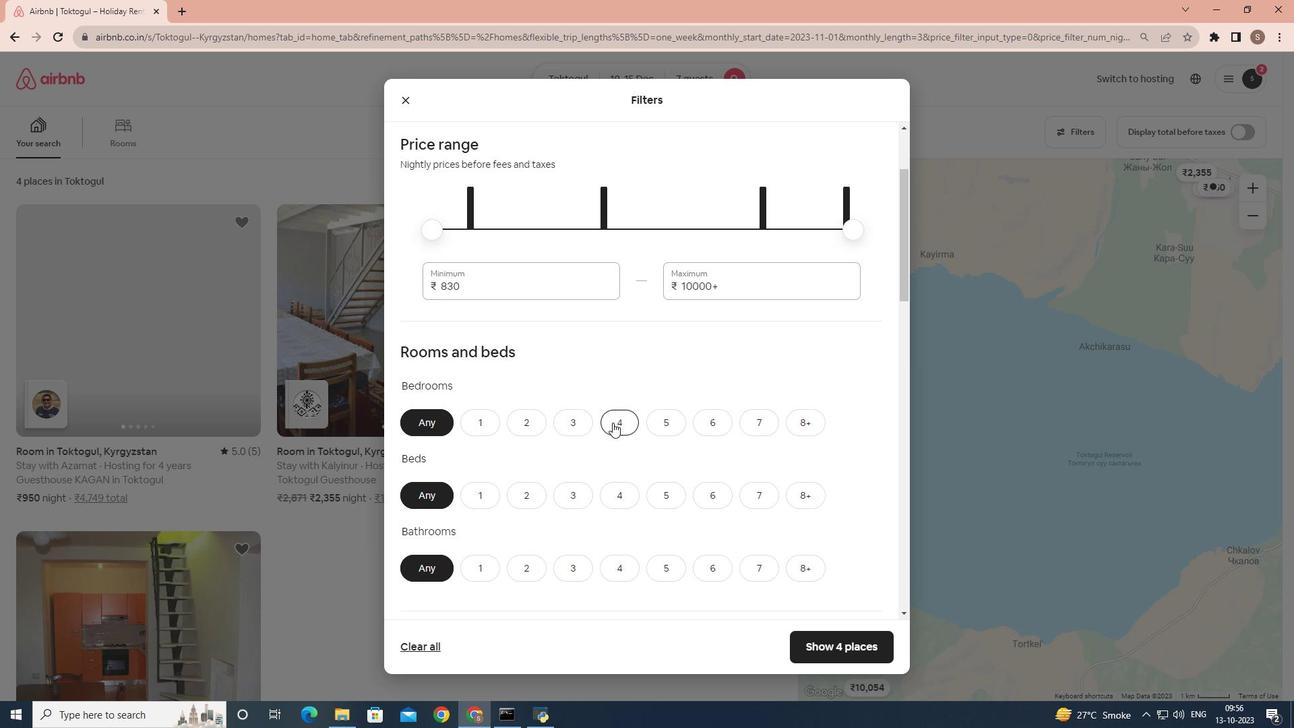 
Action: Mouse scrolled (612, 422) with delta (0, 0)
Screenshot: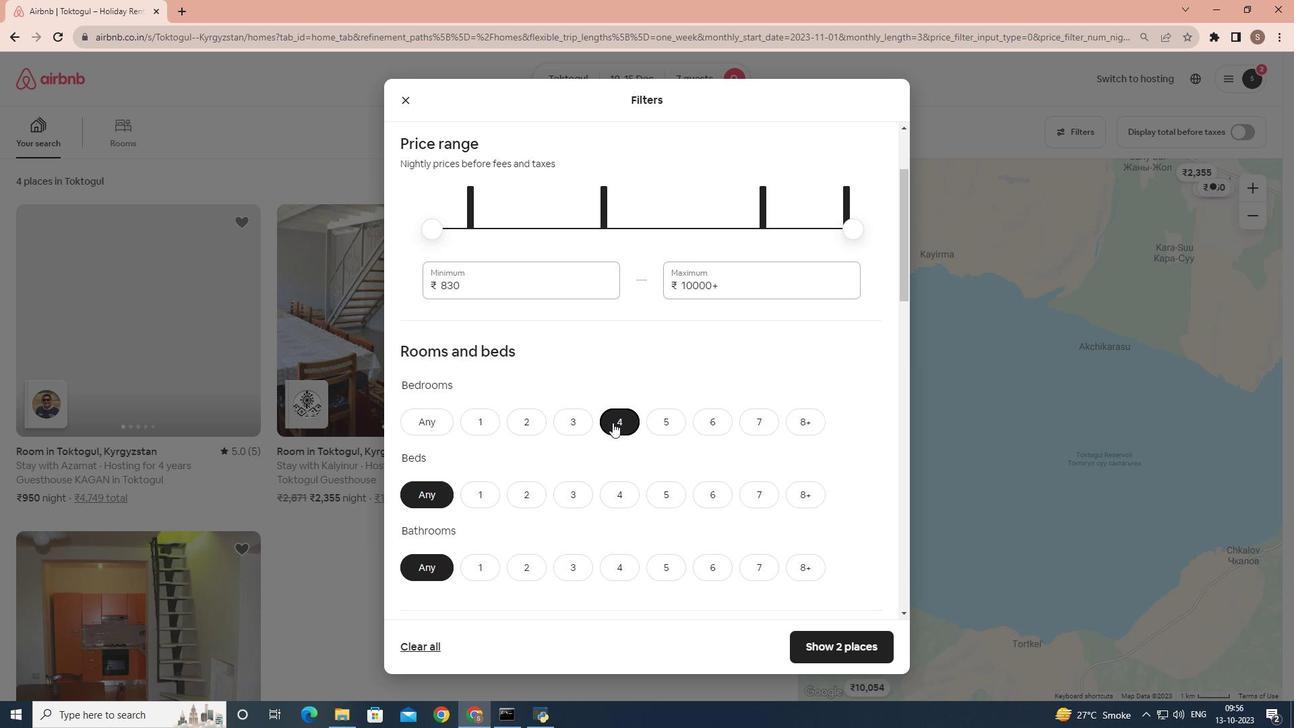 
Action: Mouse moved to (752, 432)
Screenshot: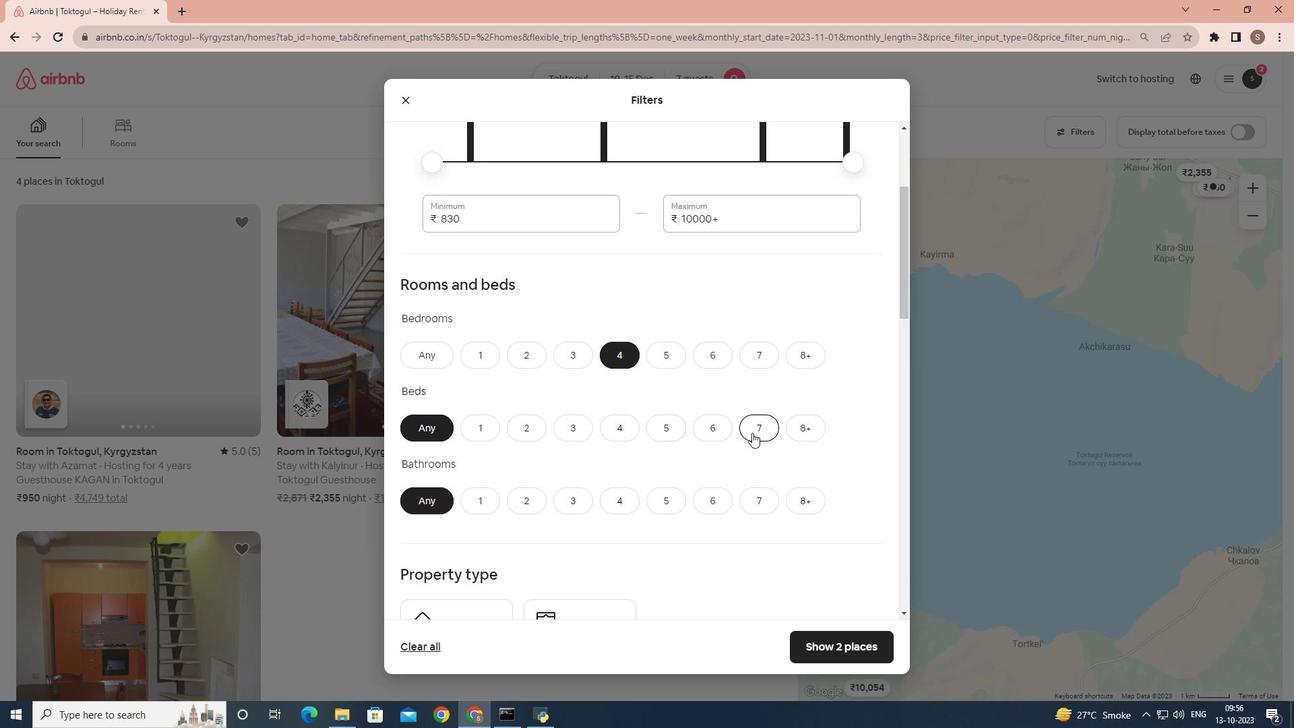
Action: Mouse pressed left at (752, 432)
Screenshot: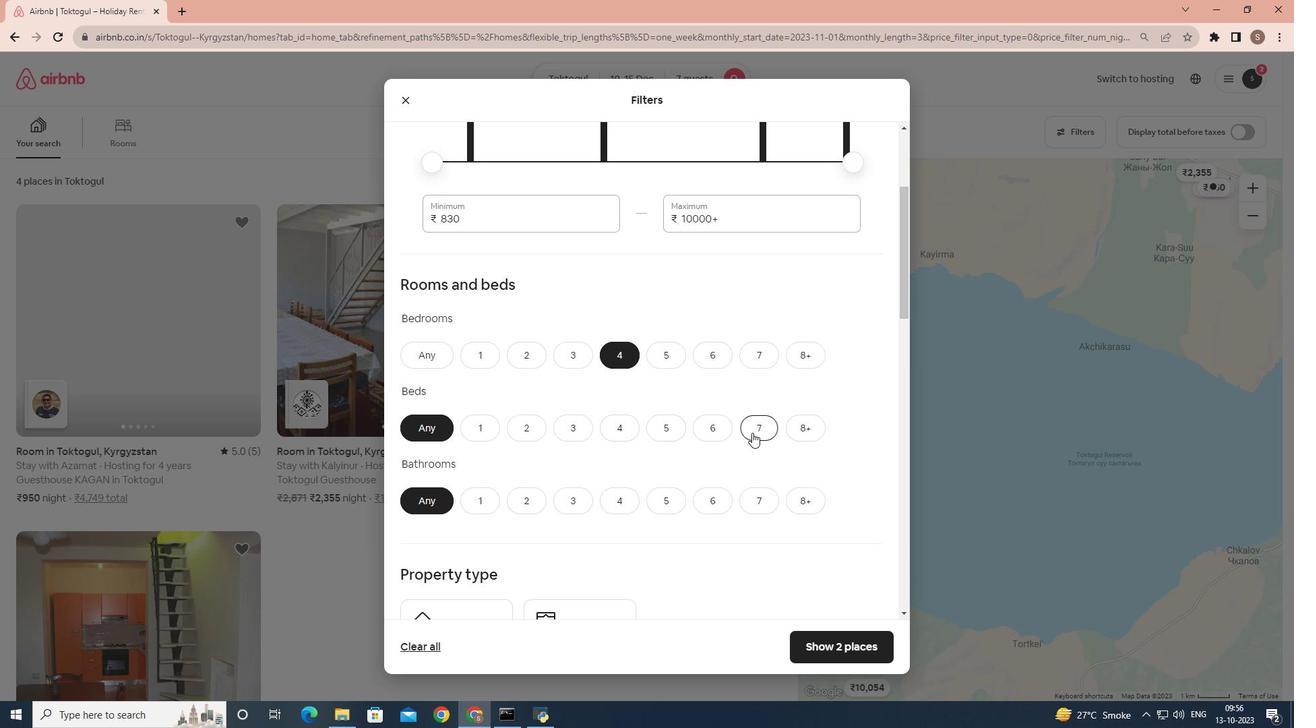 
Action: Mouse moved to (699, 434)
Screenshot: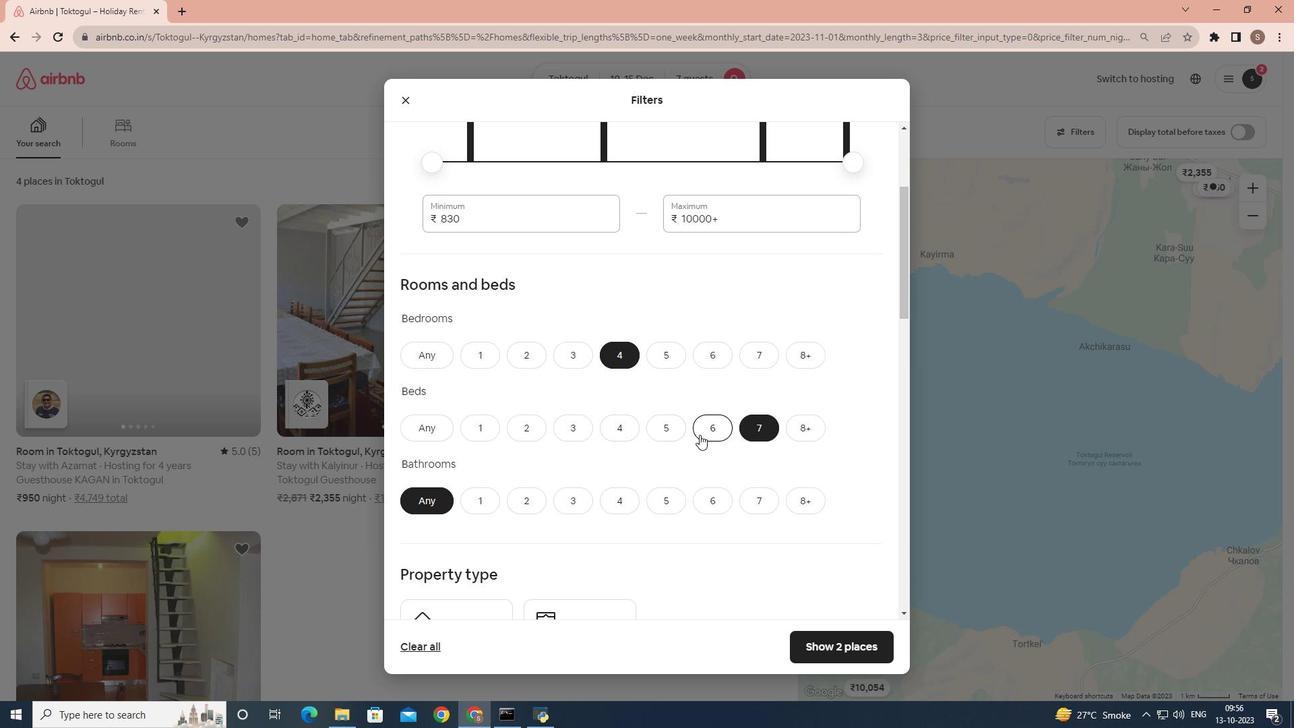 
Action: Mouse scrolled (699, 434) with delta (0, 0)
Screenshot: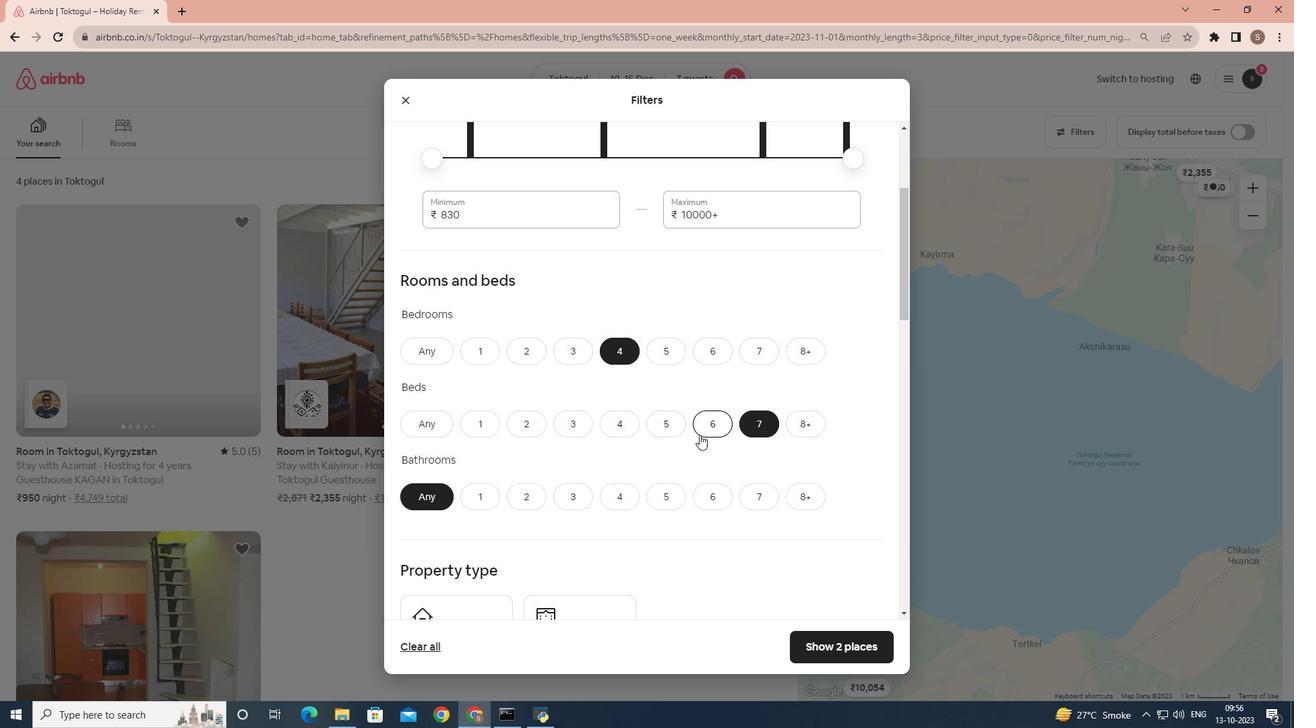 
Action: Mouse moved to (606, 433)
Screenshot: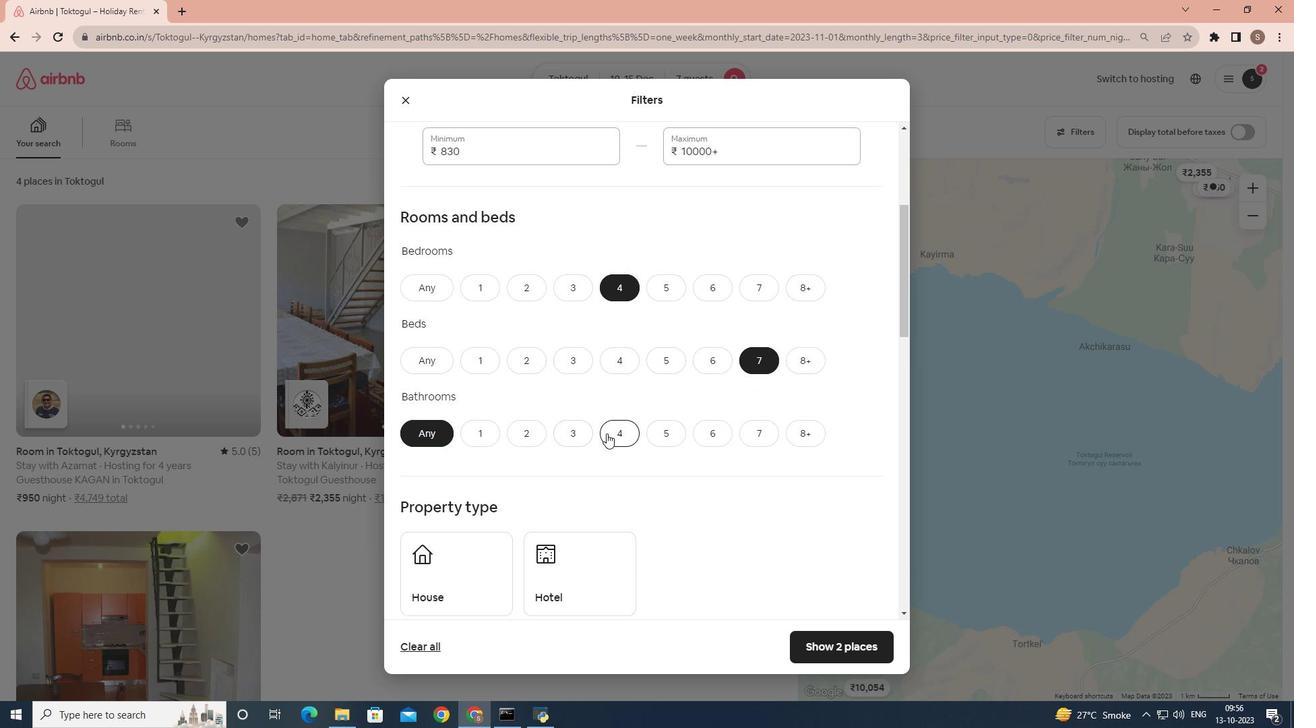 
Action: Mouse pressed left at (606, 433)
Screenshot: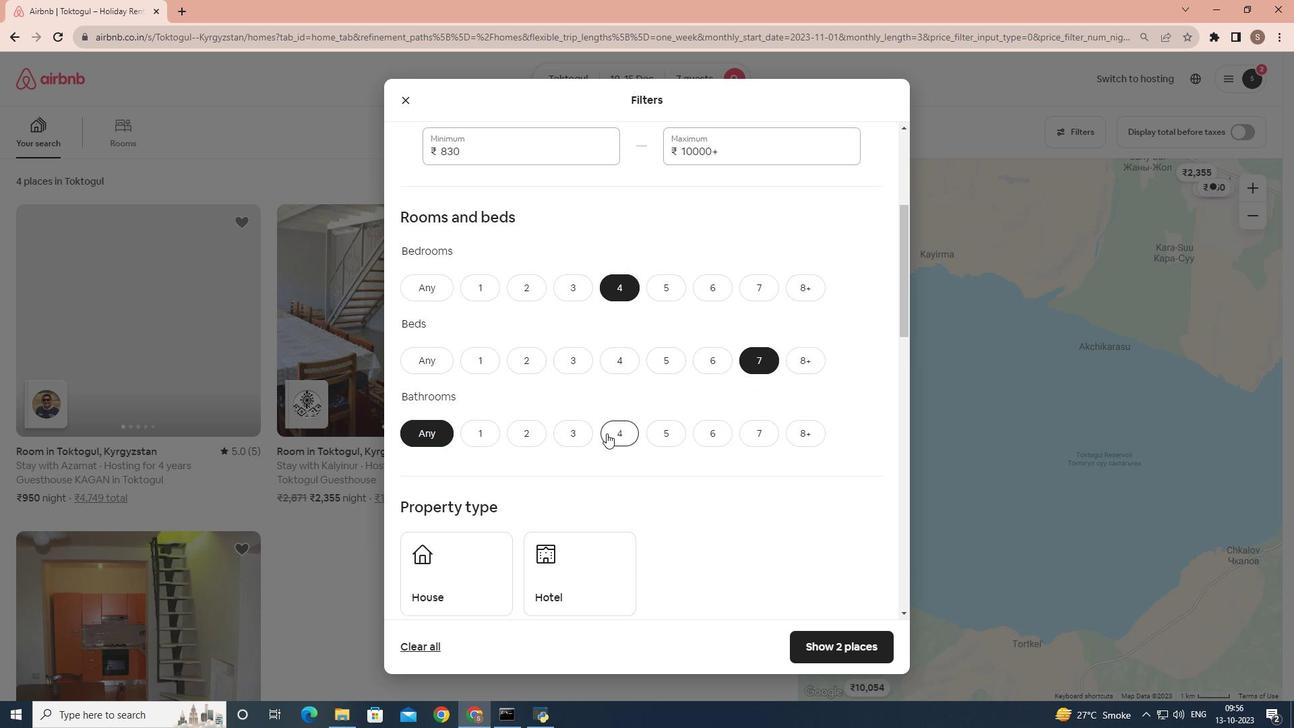 
Action: Mouse scrolled (606, 432) with delta (0, 0)
Screenshot: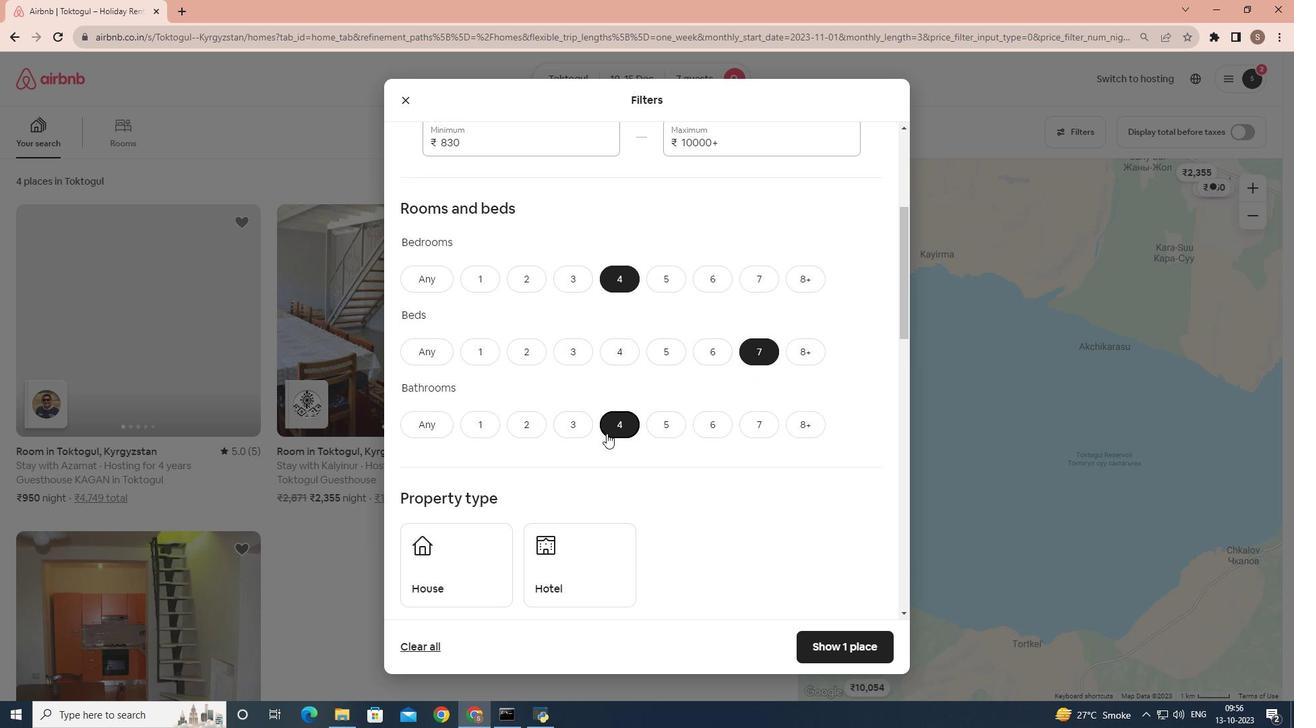 
Action: Mouse scrolled (606, 432) with delta (0, 0)
Screenshot: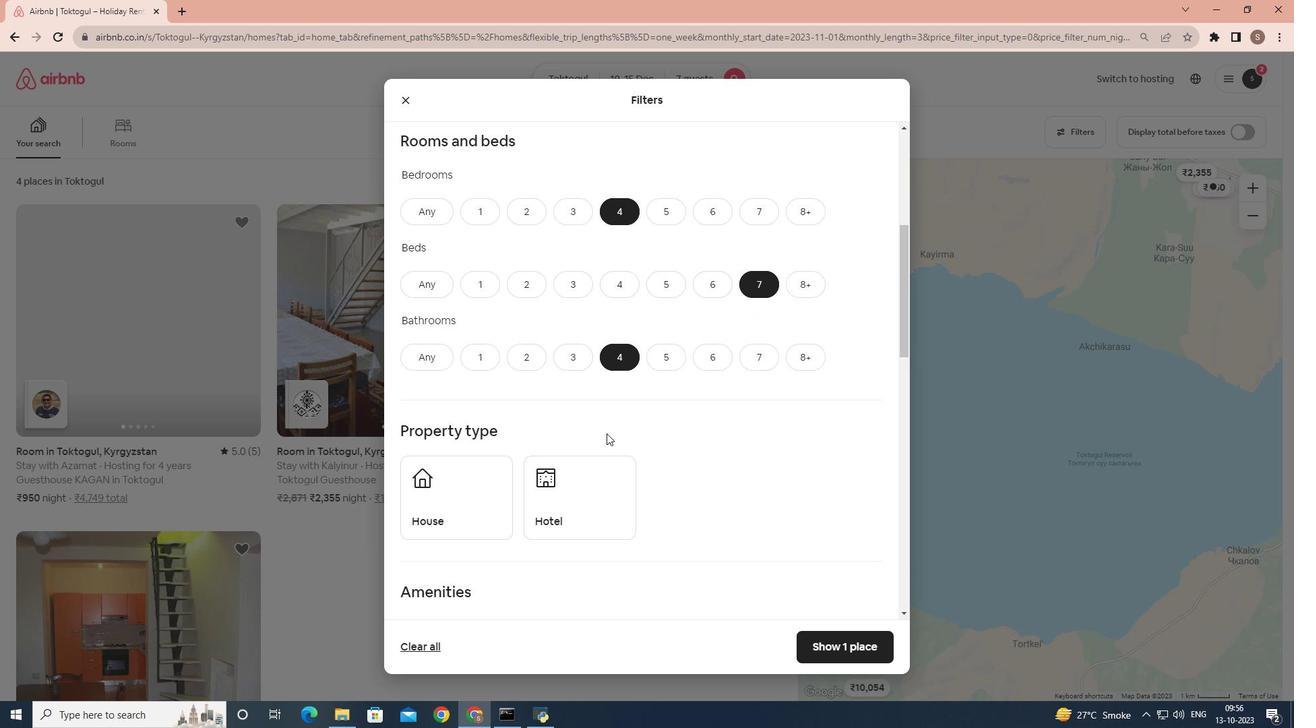 
Action: Mouse moved to (471, 449)
Screenshot: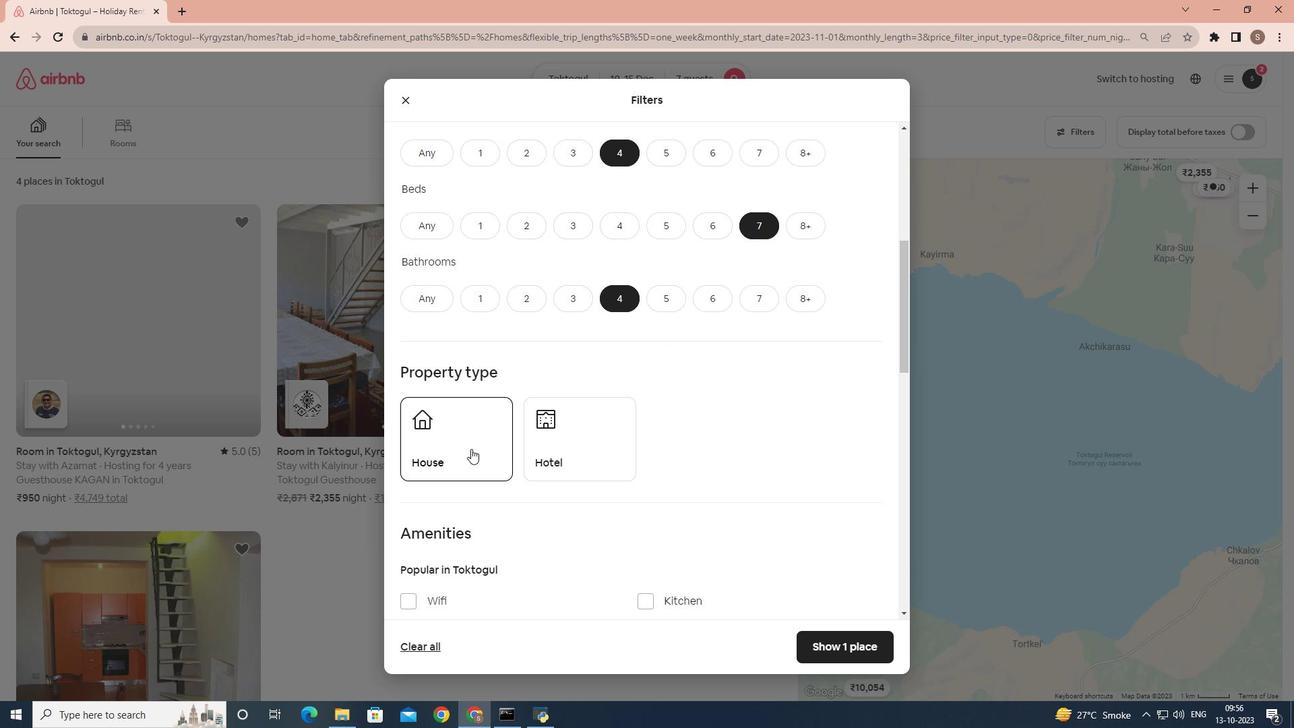 
Action: Mouse pressed left at (471, 449)
Screenshot: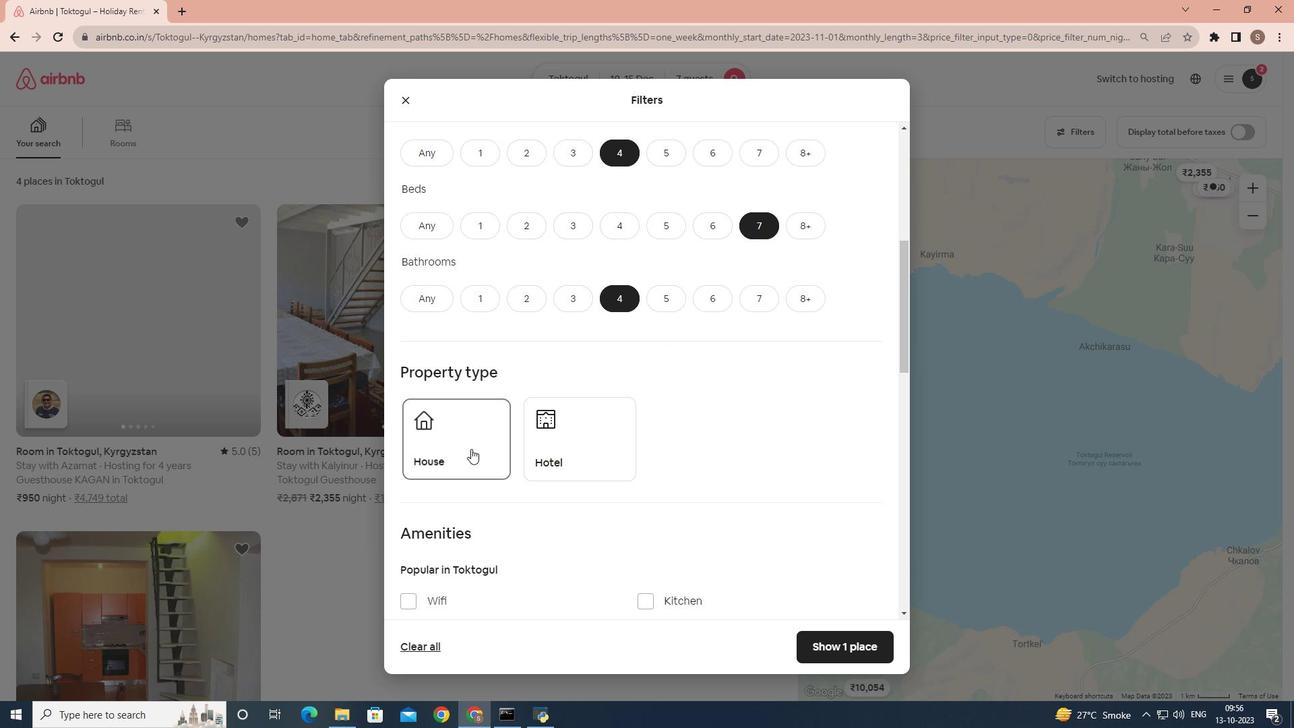 
Action: Mouse moved to (551, 449)
Screenshot: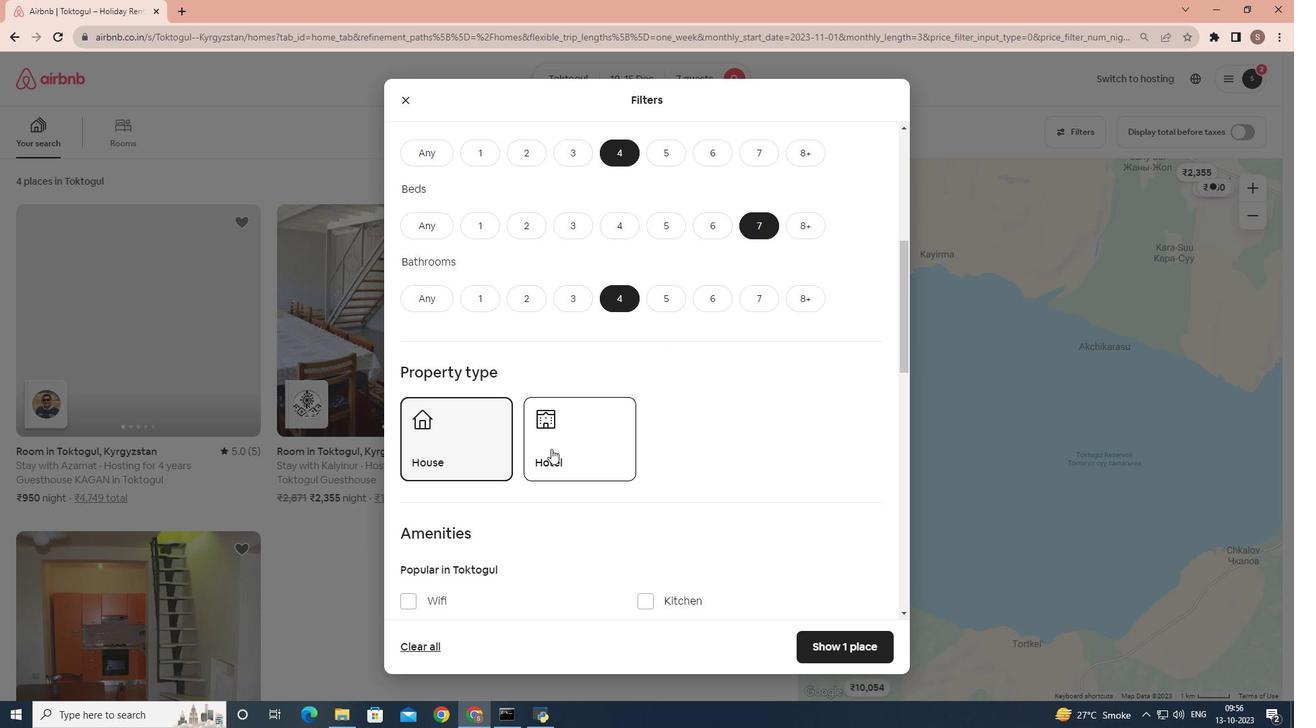 
Action: Mouse scrolled (551, 448) with delta (0, 0)
Screenshot: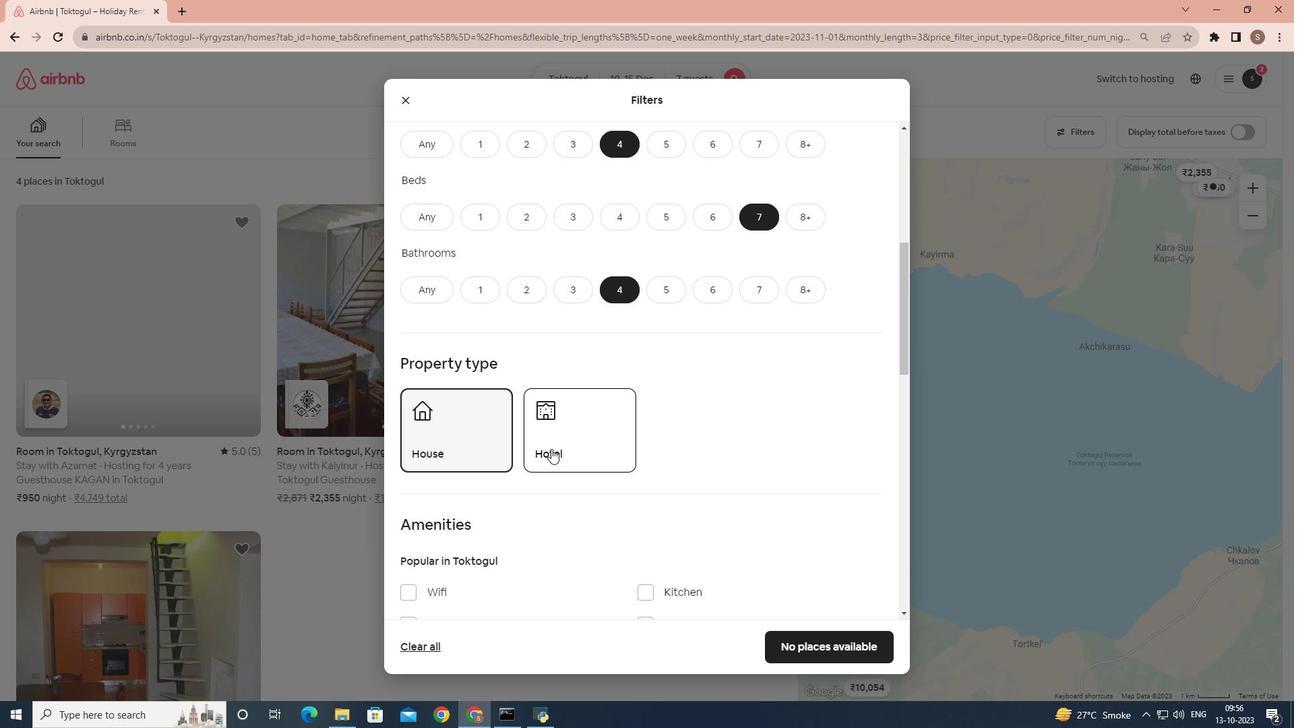 
Action: Mouse scrolled (551, 448) with delta (0, 0)
Screenshot: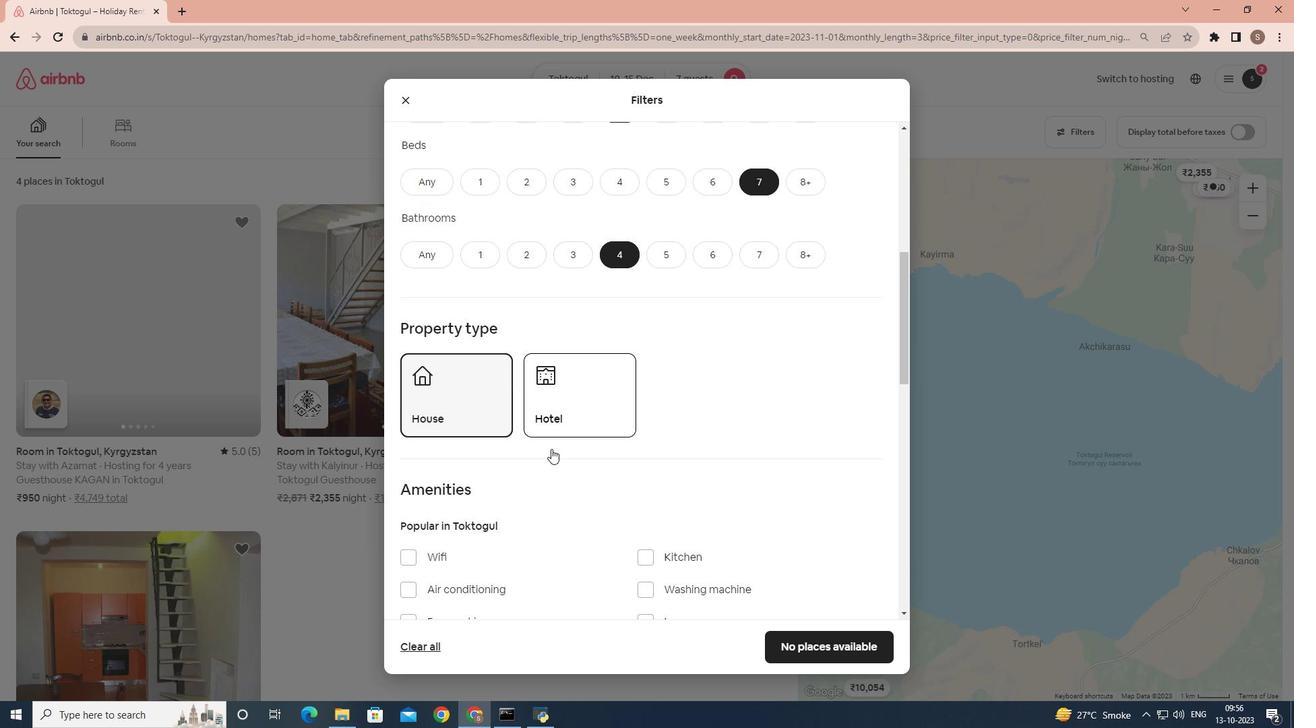 
Action: Mouse moved to (552, 449)
Screenshot: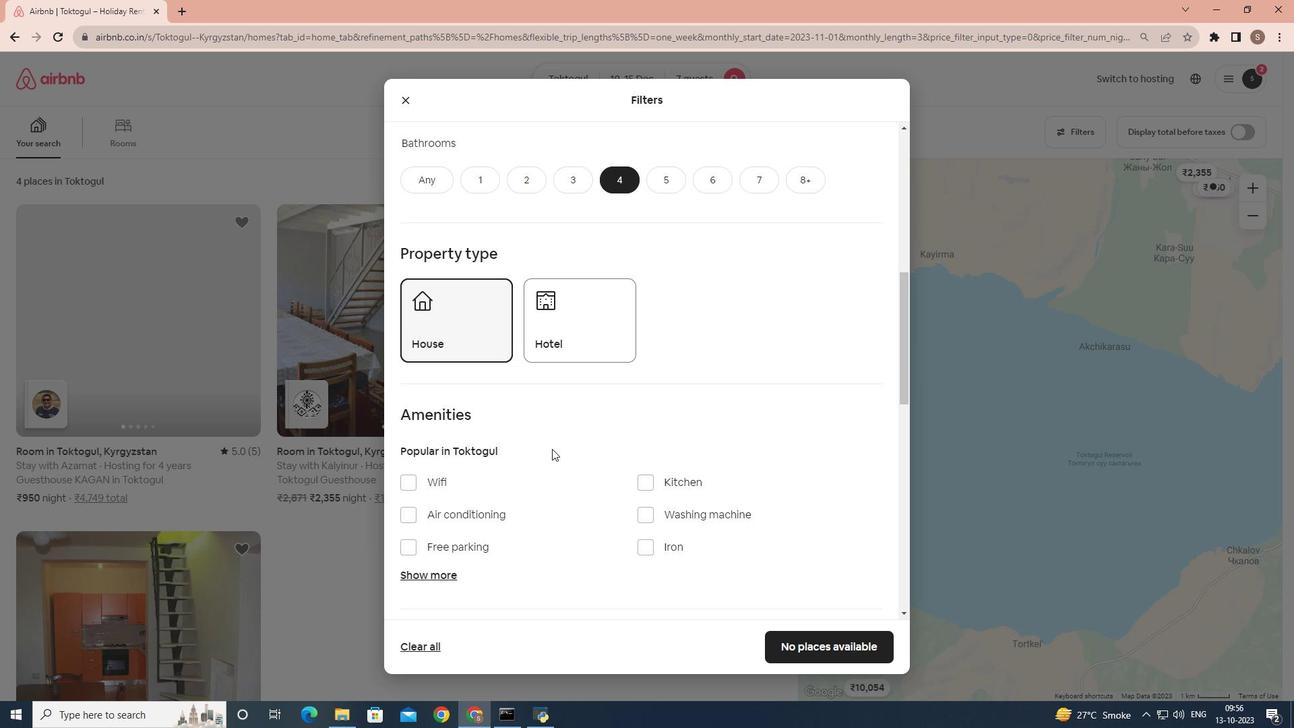 
Action: Mouse scrolled (552, 448) with delta (0, 0)
Screenshot: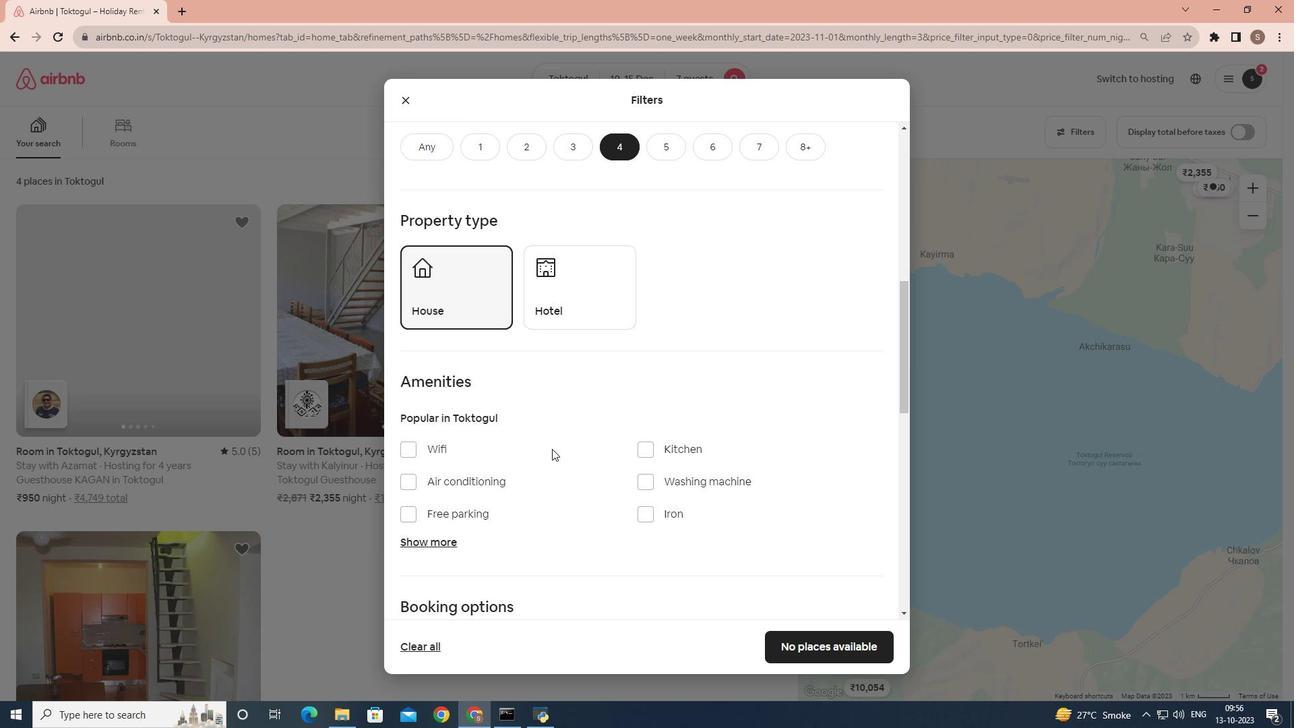 
Action: Mouse moved to (411, 403)
Screenshot: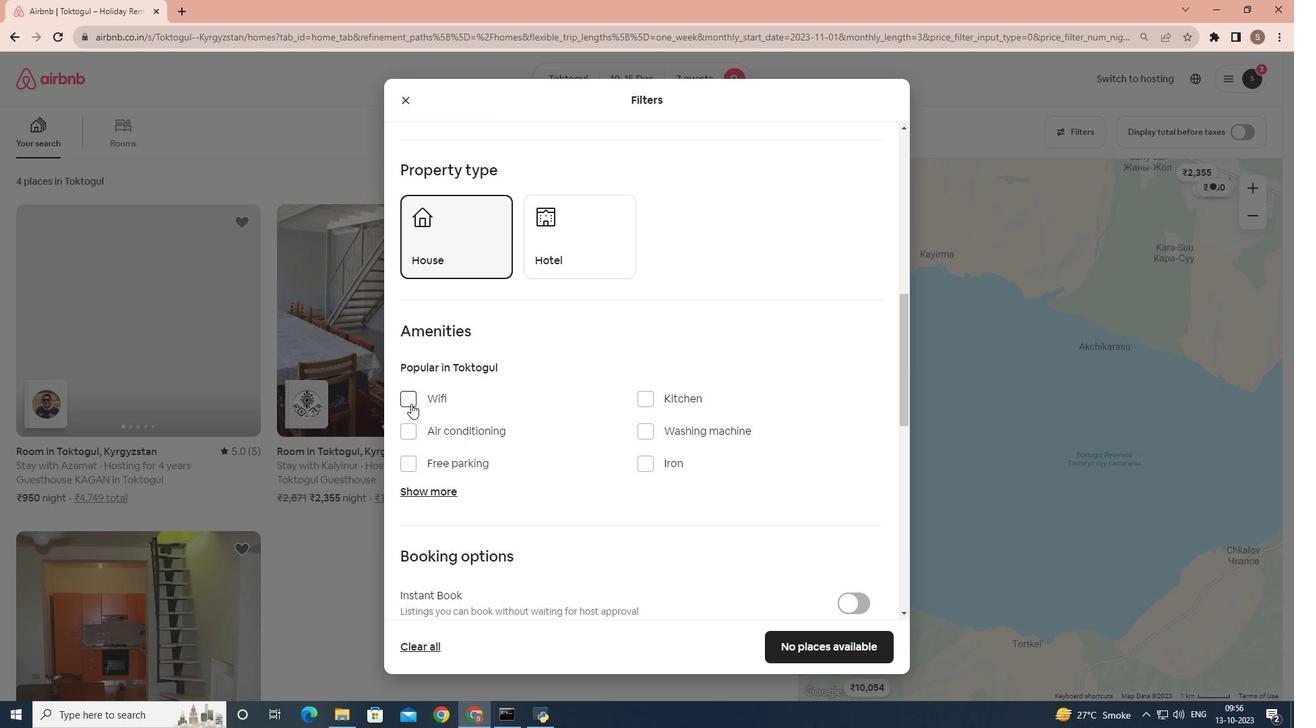 
Action: Mouse pressed left at (411, 403)
Screenshot: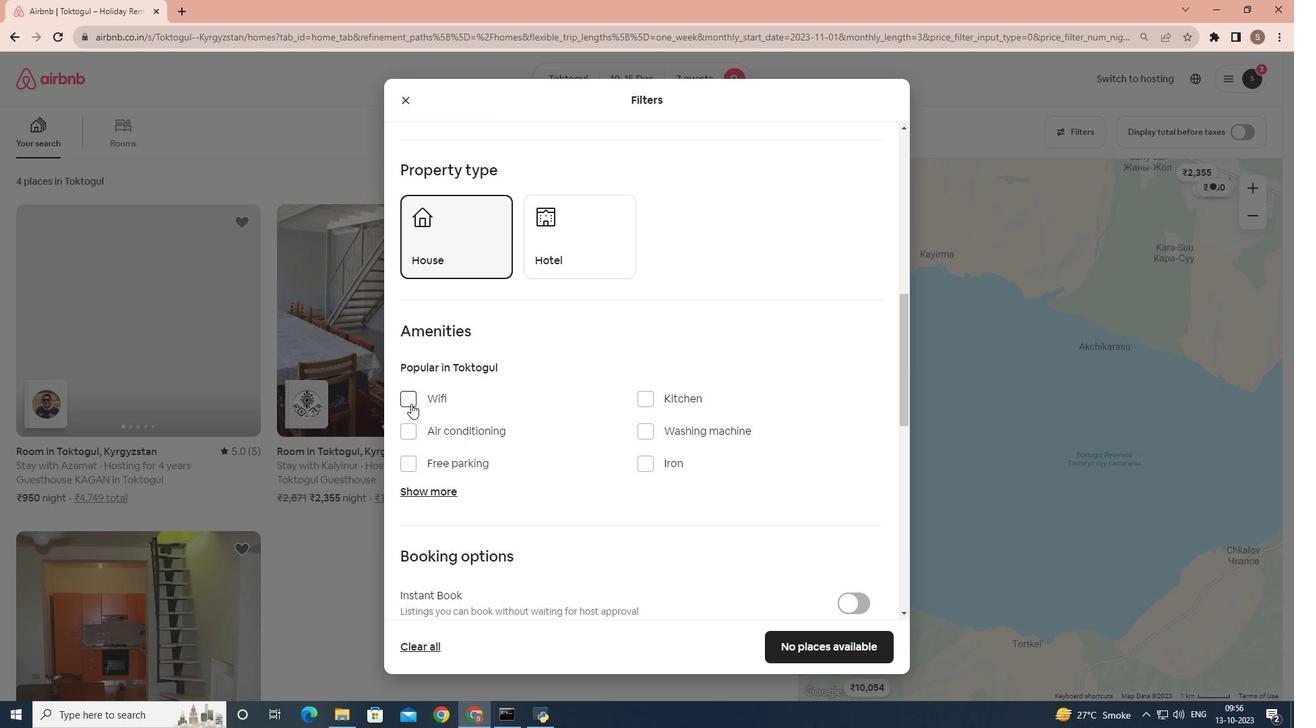 
Action: Mouse moved to (447, 408)
Screenshot: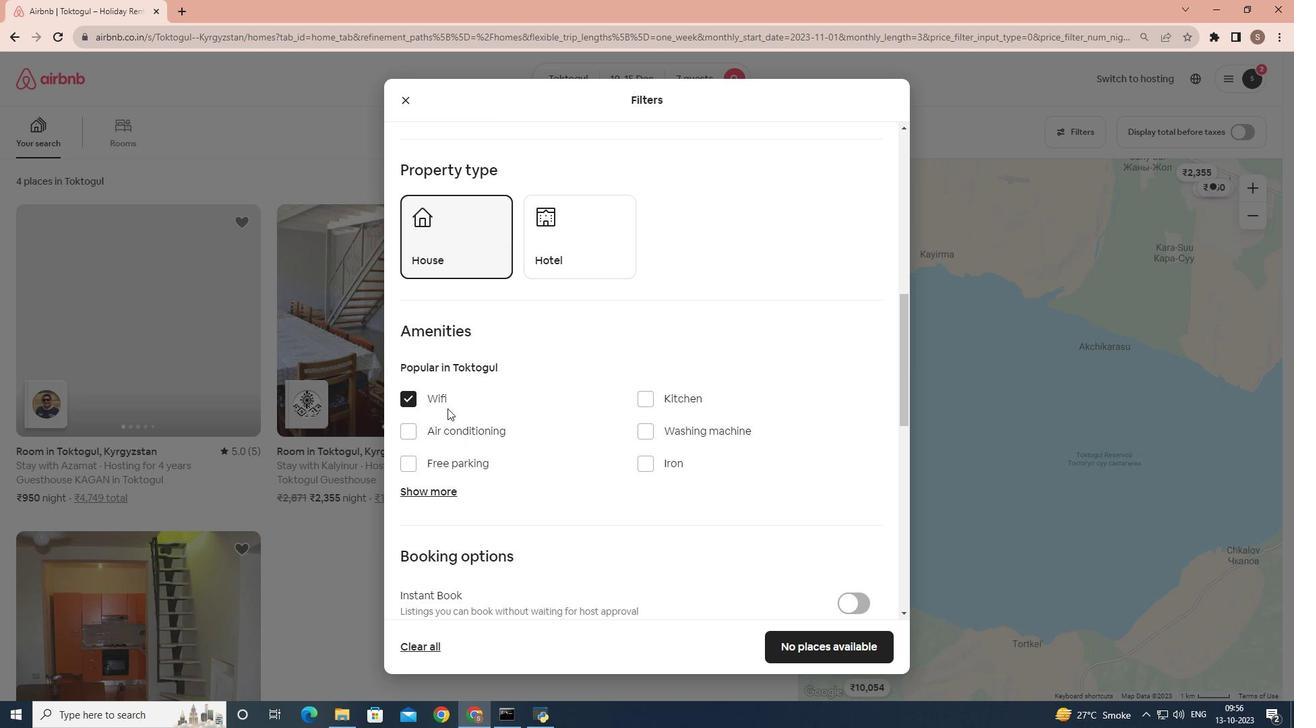 
Action: Mouse scrolled (447, 407) with delta (0, 0)
Screenshot: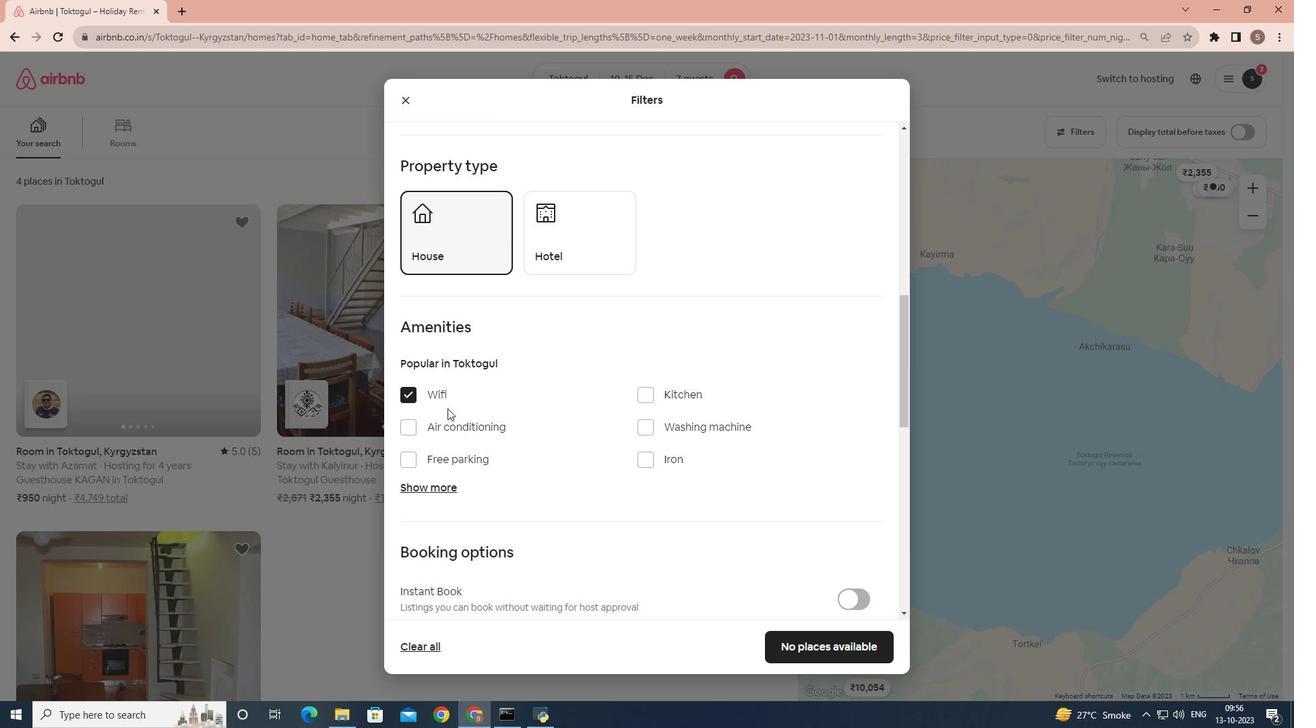 
Action: Mouse moved to (424, 432)
Screenshot: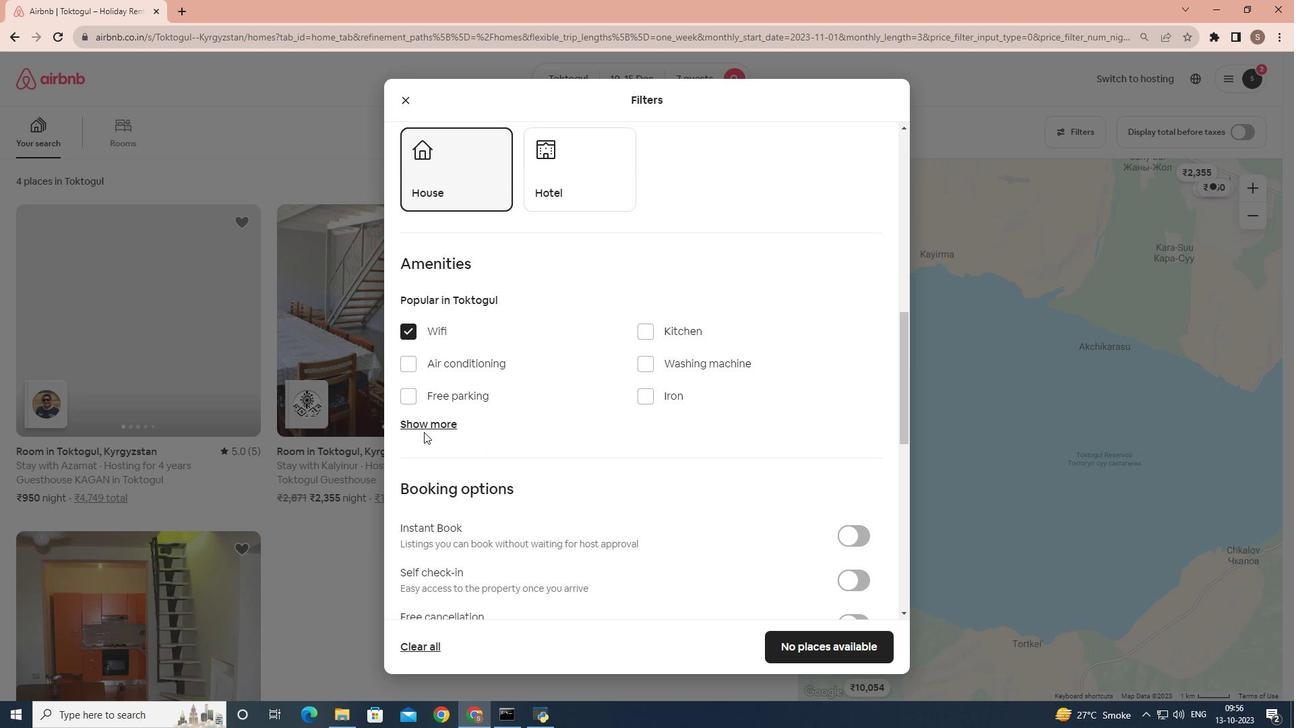 
Action: Mouse pressed left at (424, 432)
Screenshot: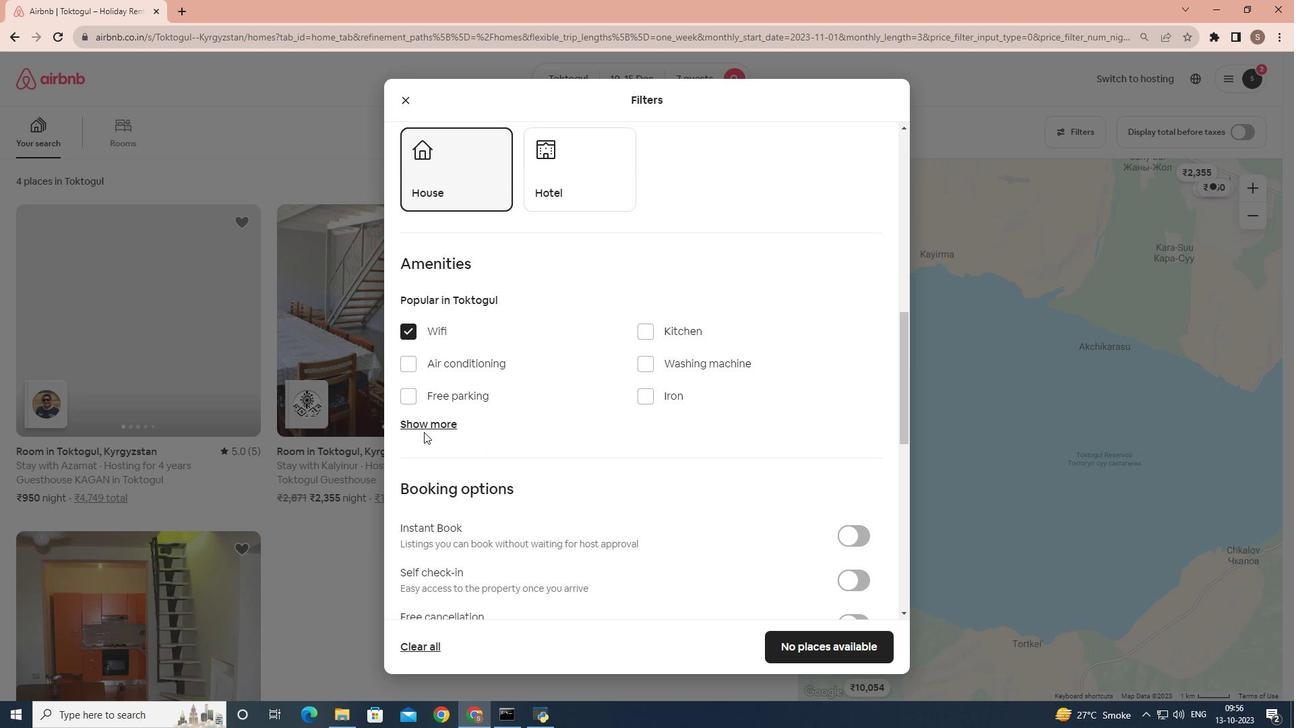 
Action: Mouse moved to (428, 424)
Screenshot: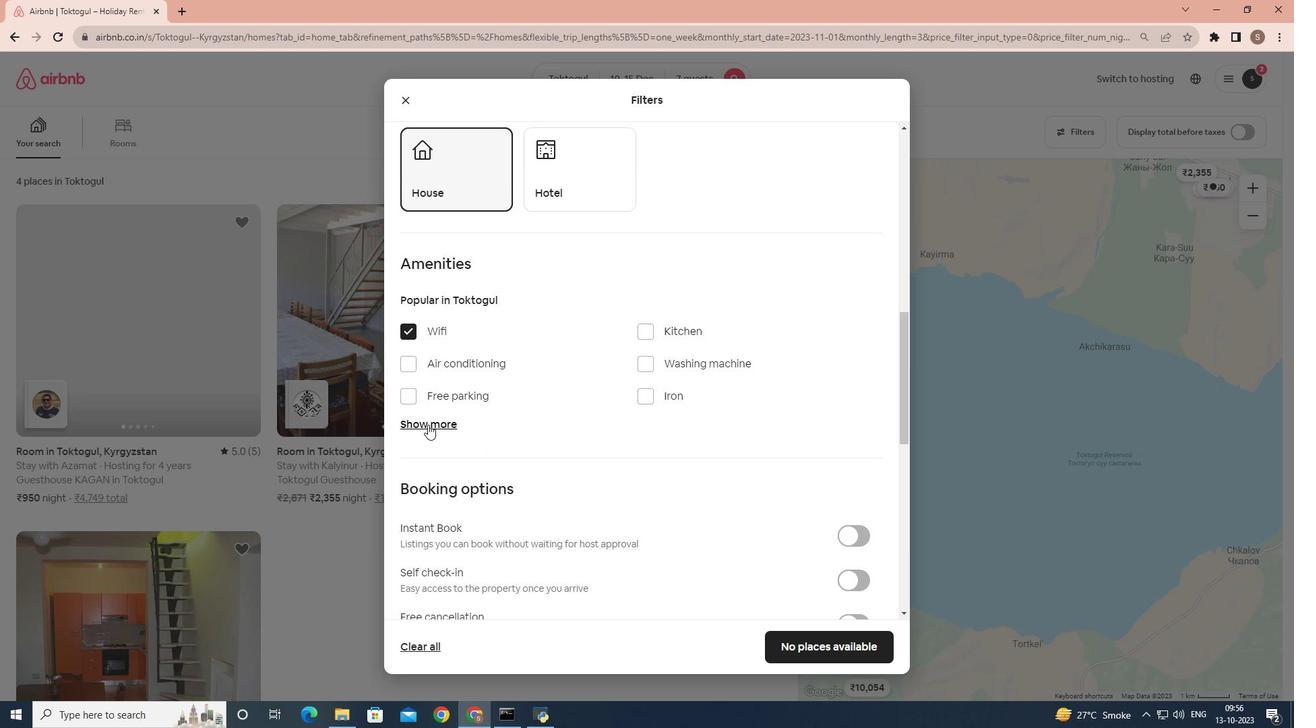 
Action: Mouse pressed left at (428, 424)
Screenshot: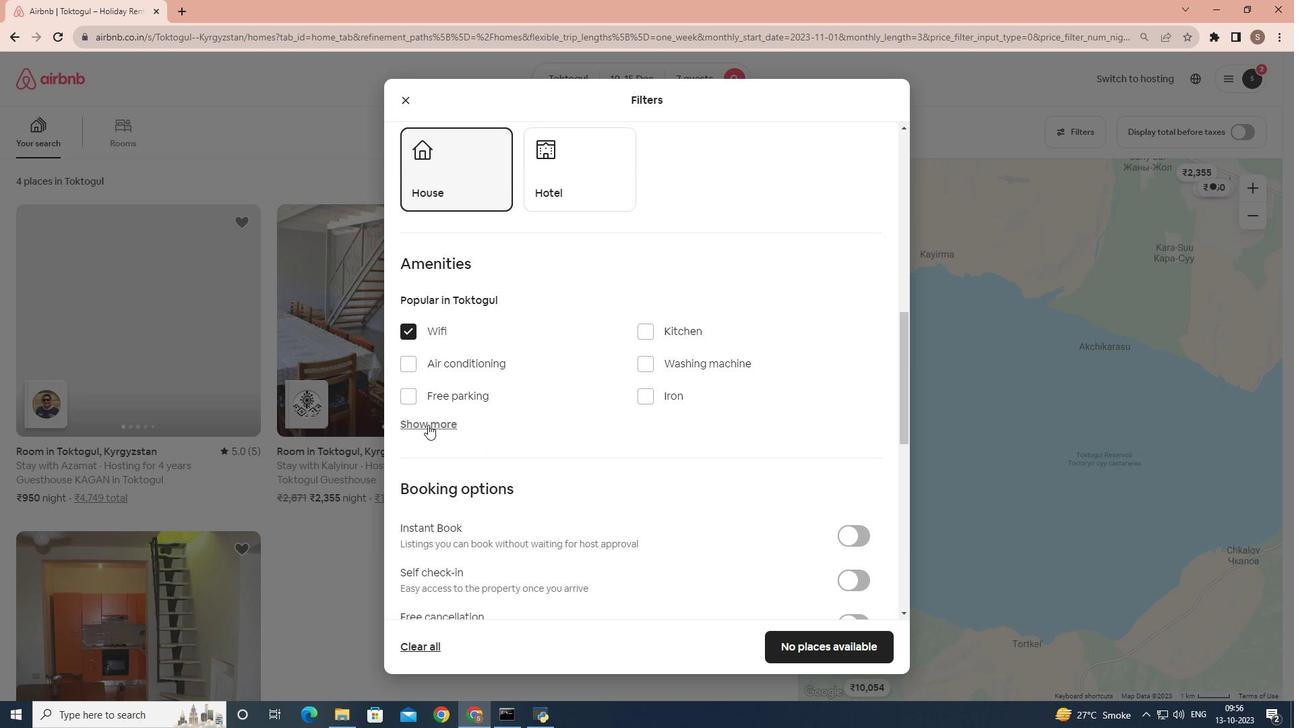 
Action: Mouse moved to (647, 499)
Screenshot: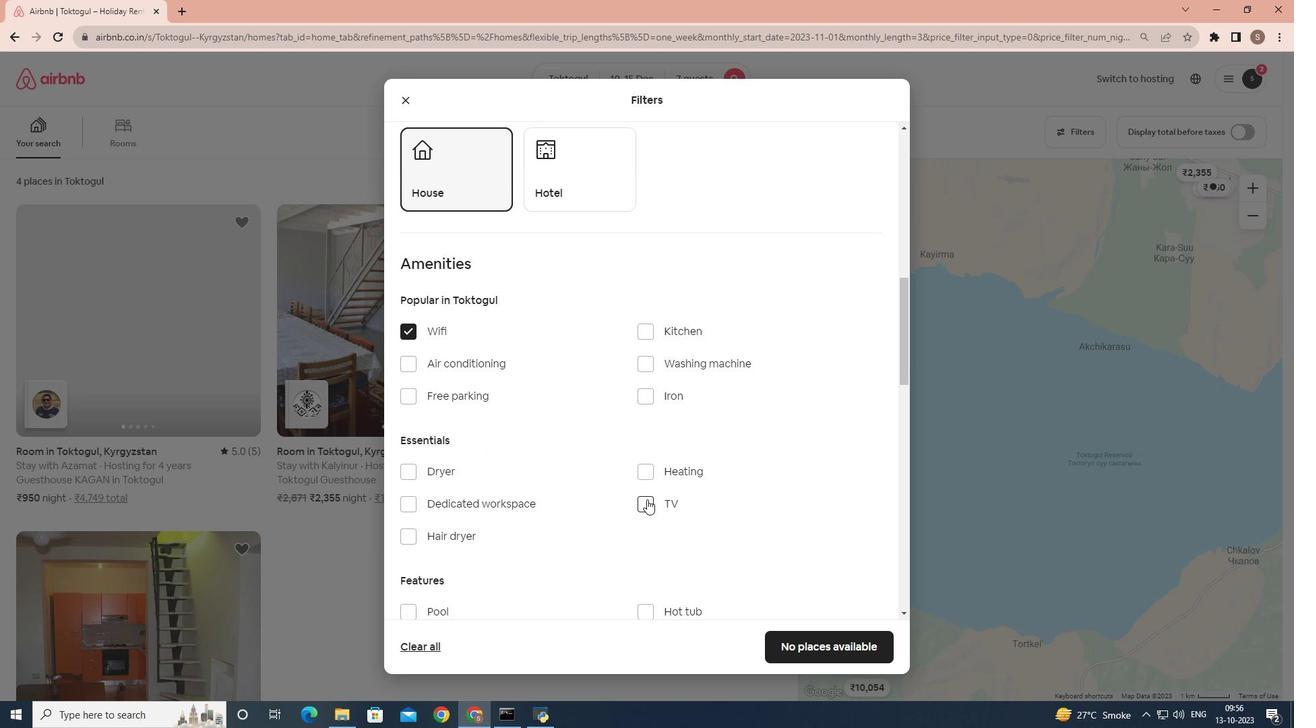 
Action: Mouse pressed left at (647, 499)
Screenshot: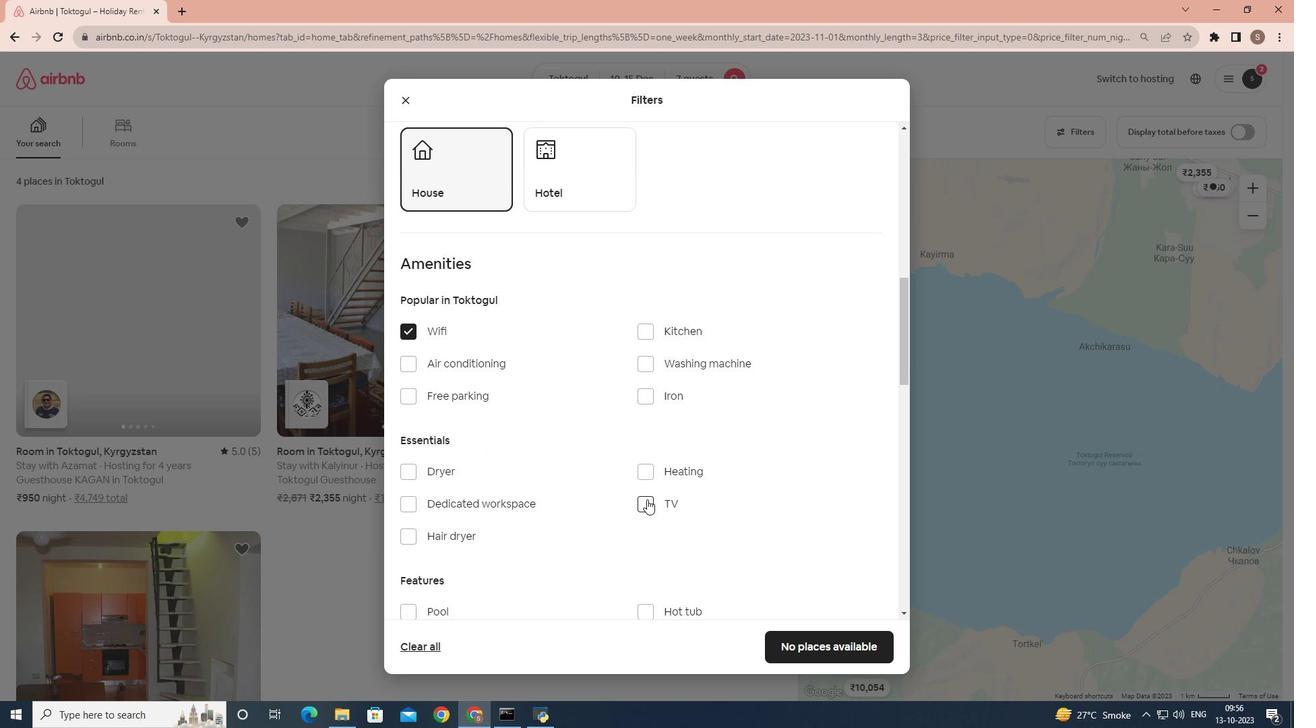 
Action: Mouse moved to (412, 403)
Screenshot: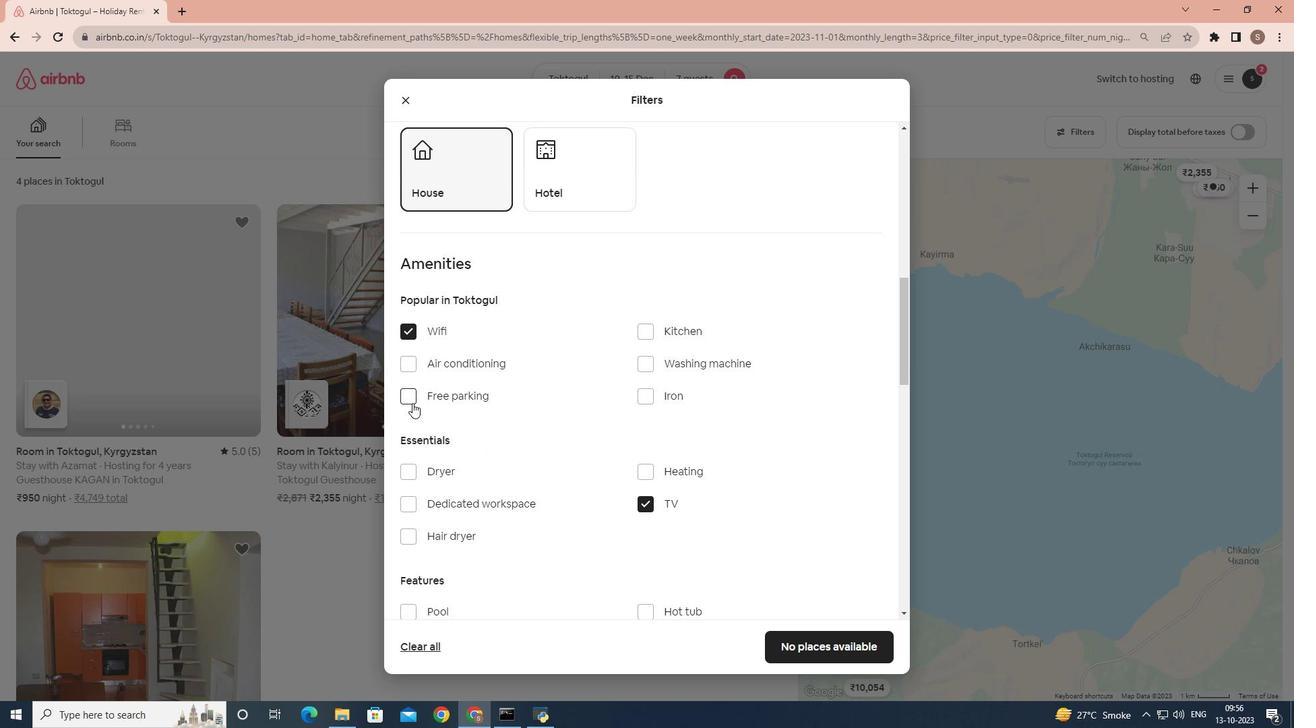 
Action: Mouse pressed left at (412, 403)
Screenshot: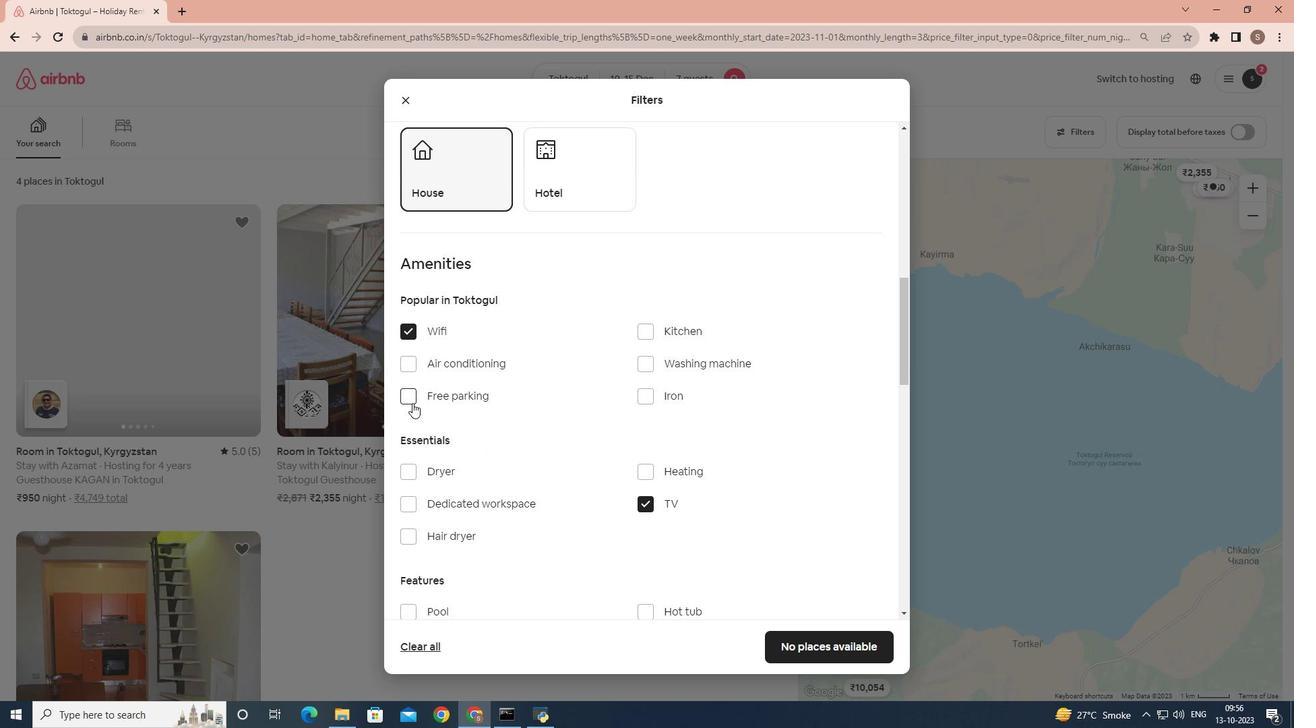 
Action: Mouse moved to (539, 438)
Screenshot: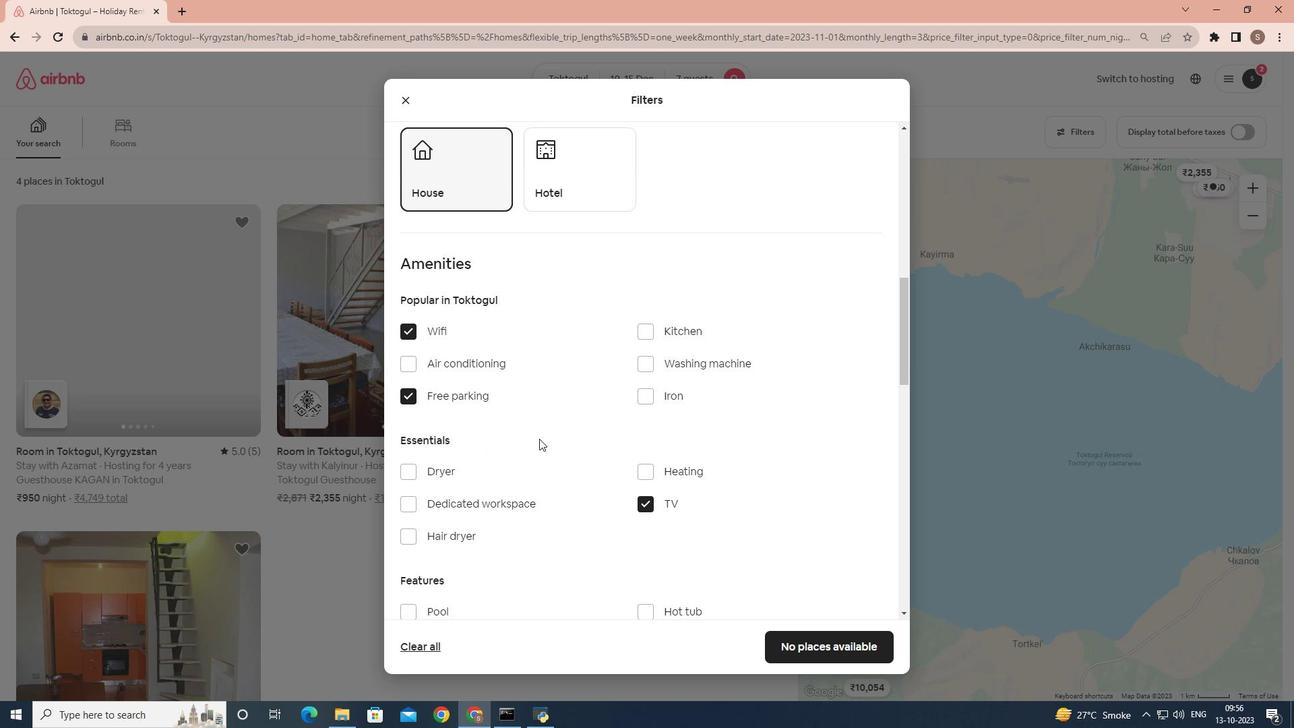 
Action: Mouse scrolled (539, 438) with delta (0, 0)
Screenshot: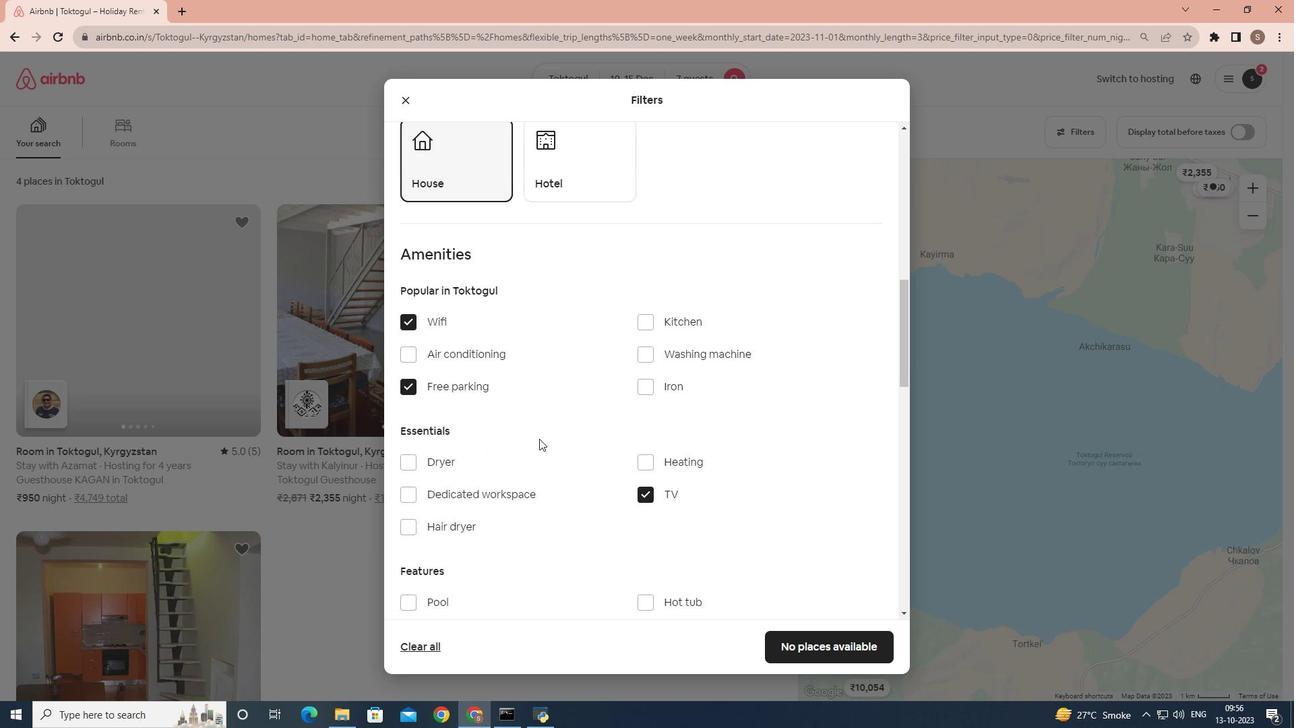 
Action: Mouse scrolled (539, 438) with delta (0, 0)
Screenshot: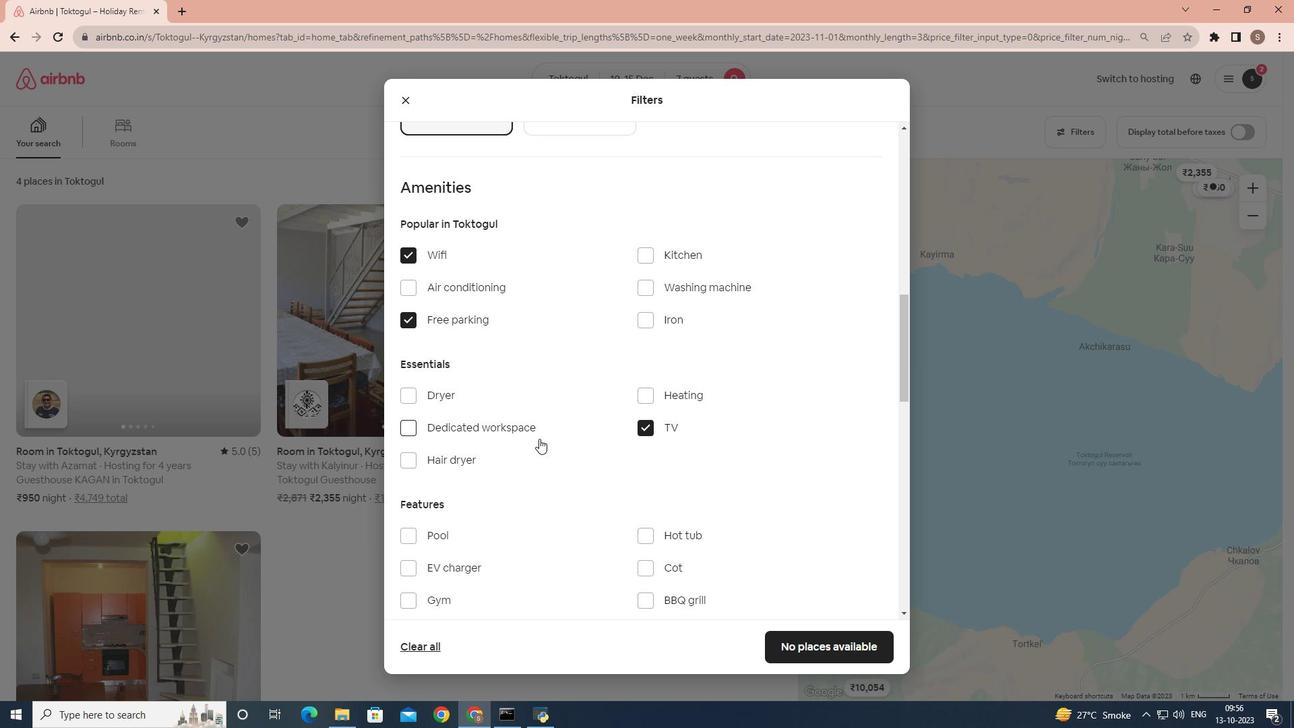 
Action: Mouse scrolled (539, 438) with delta (0, 0)
Screenshot: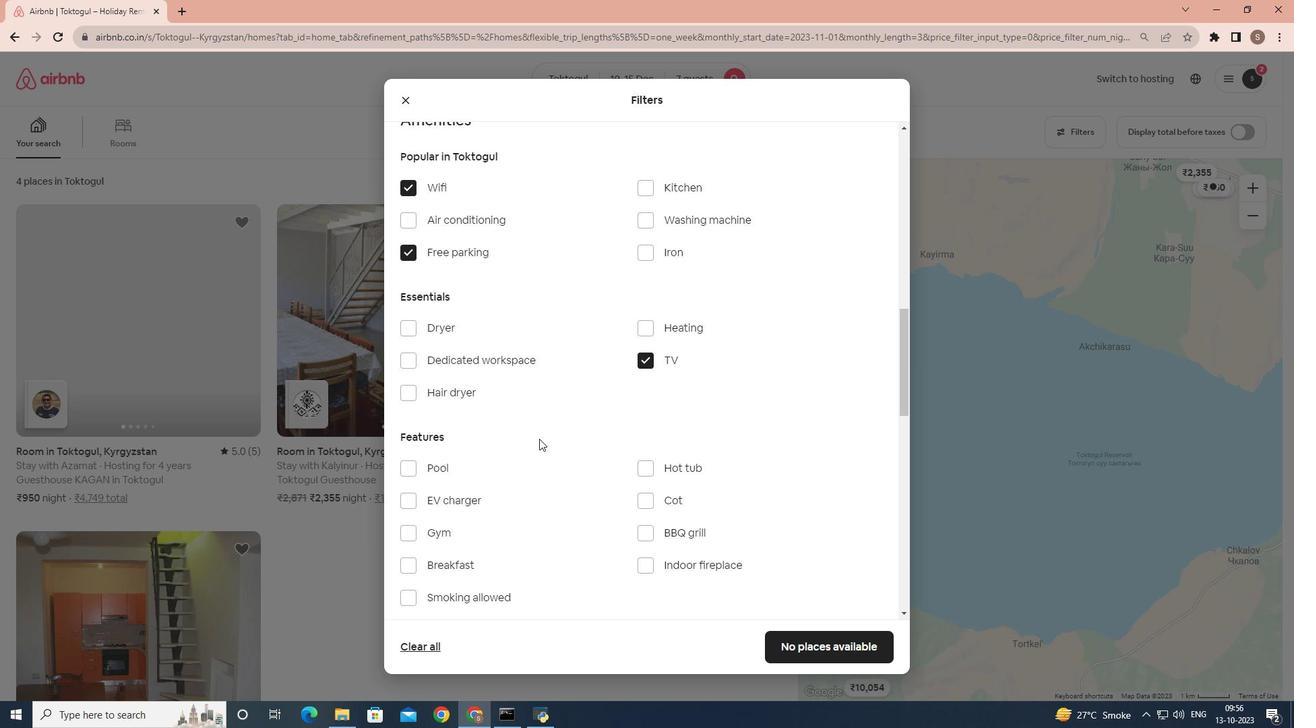 
Action: Mouse moved to (403, 479)
Screenshot: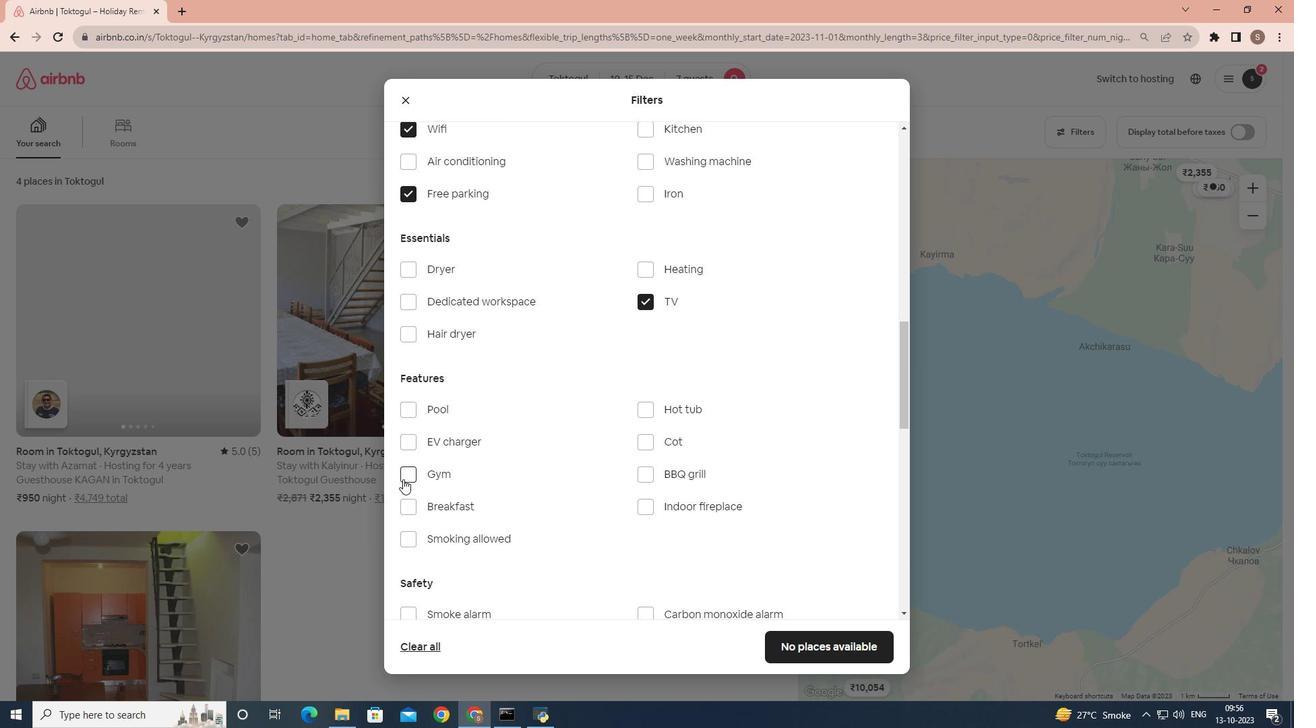 
Action: Mouse pressed left at (403, 479)
Screenshot: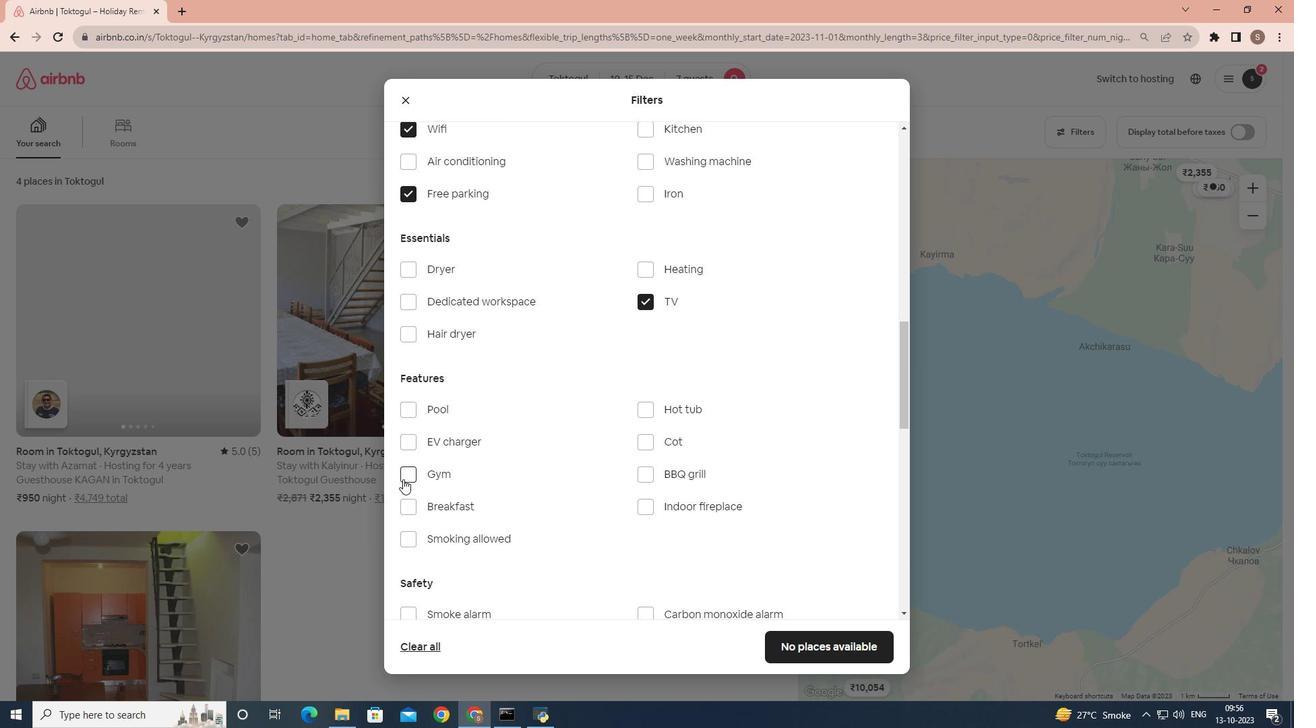
Action: Mouse moved to (417, 505)
Screenshot: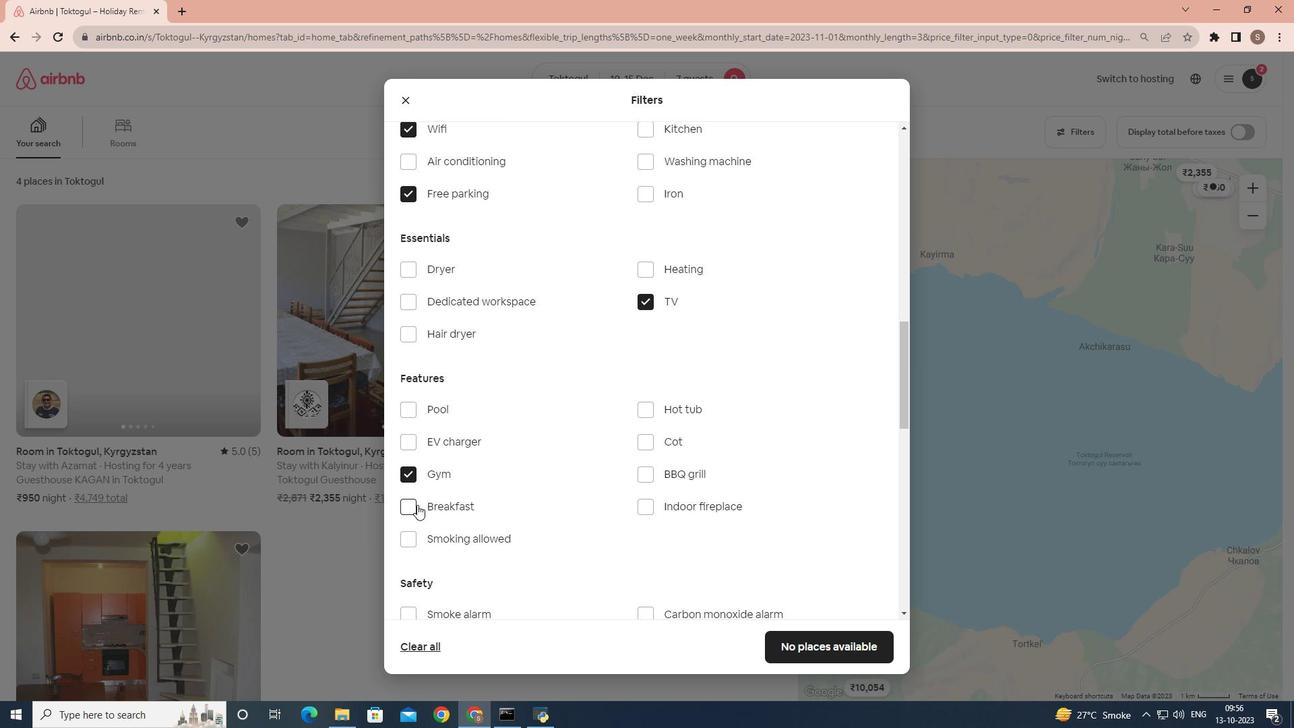 
Action: Mouse pressed left at (417, 505)
Screenshot: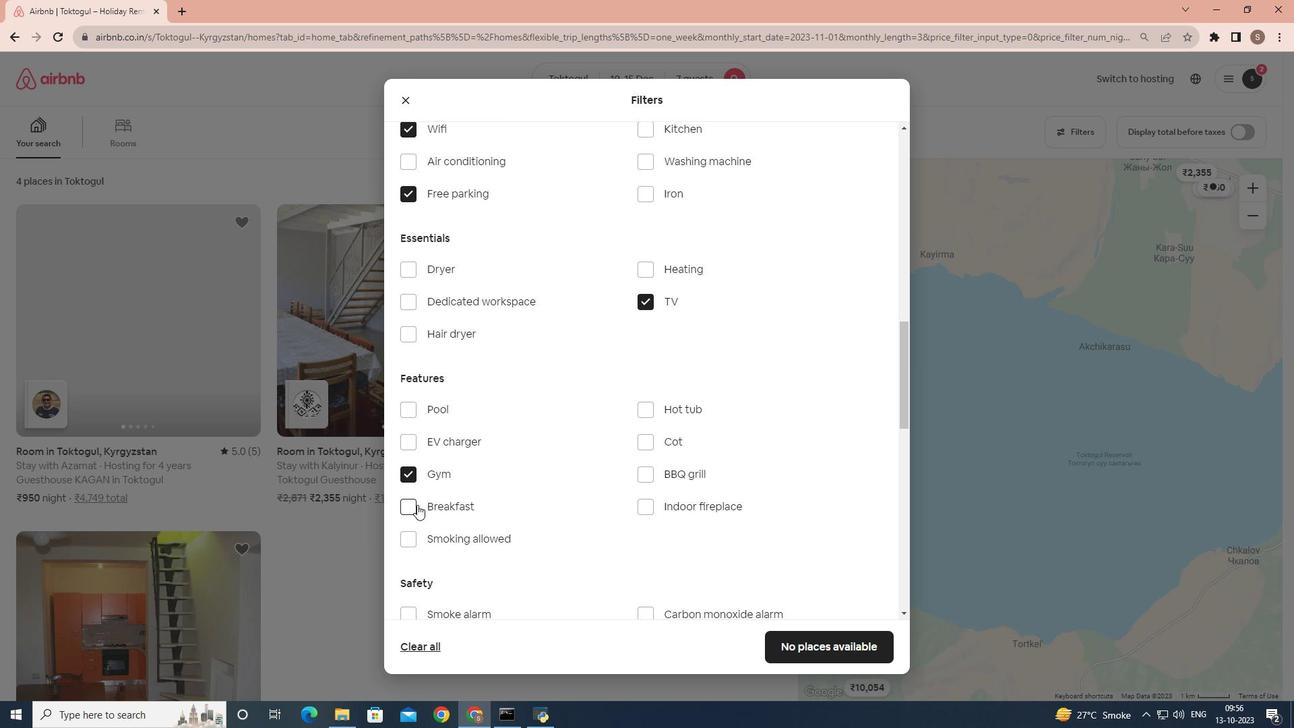 
Action: Mouse moved to (584, 523)
Screenshot: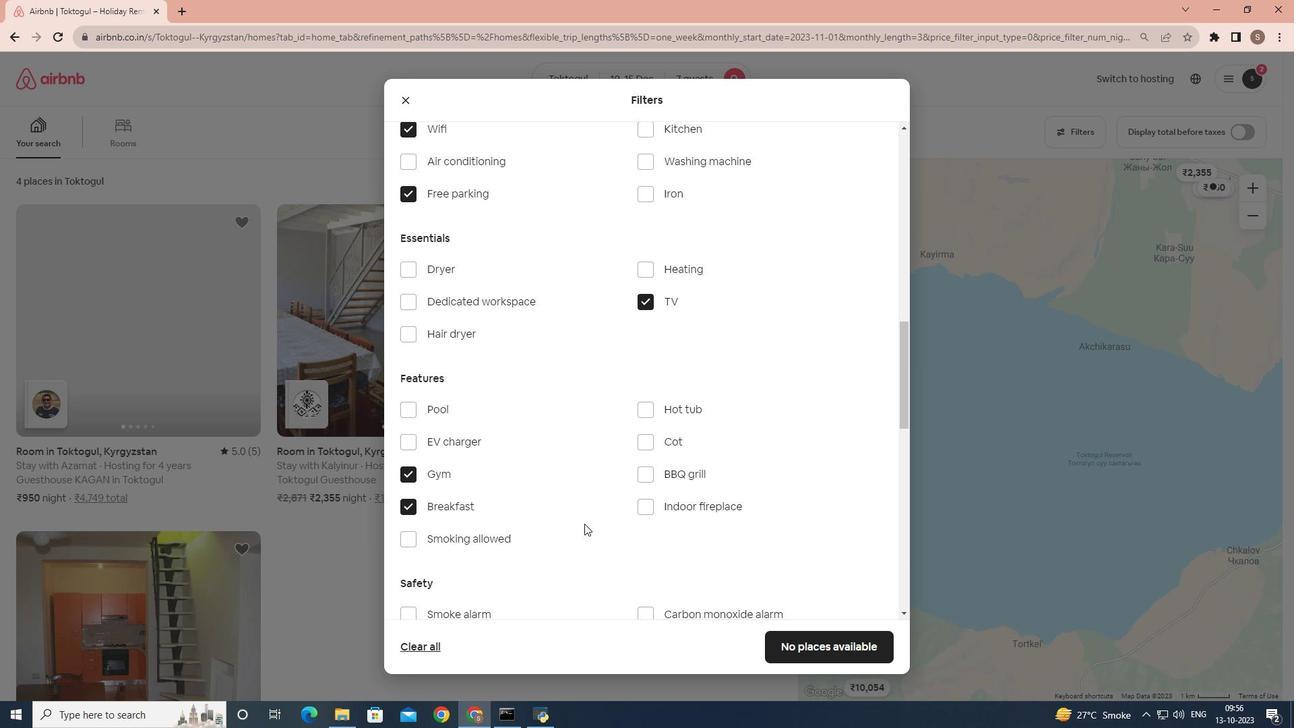 
